 Task: Find connections with filter location Kamal with filter topic #communitybuildingwith filter profile language Potuguese with filter current company Zee Entertainment Enterprises Limited with filter school Indian Institute of Materials Management, Mumbai with filter industry Fossil Fuel Electric Power Generation with filter service category Headshot Photography with filter keywords title Parking Attendant
Action: Mouse moved to (505, 51)
Screenshot: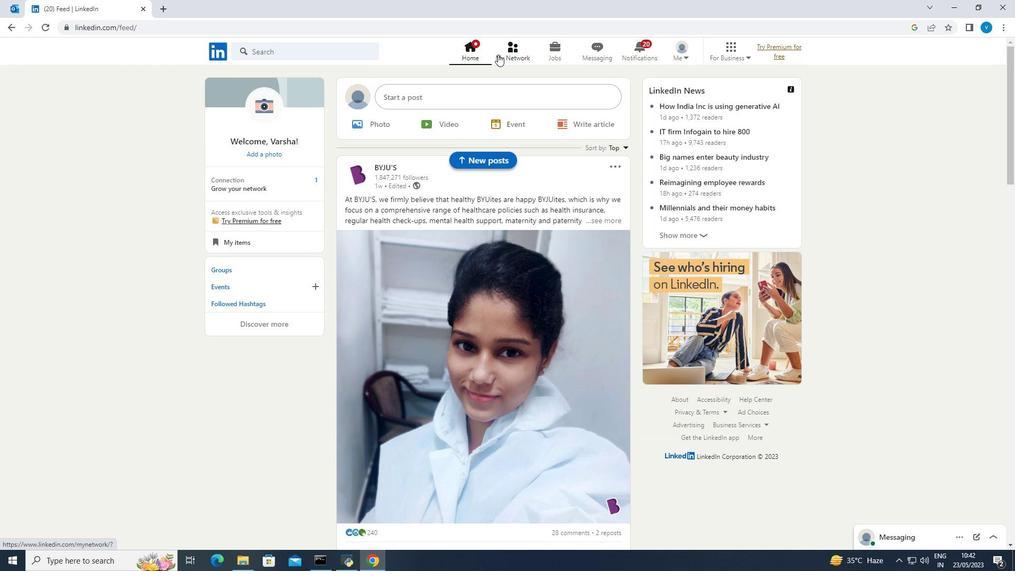 
Action: Mouse pressed left at (505, 51)
Screenshot: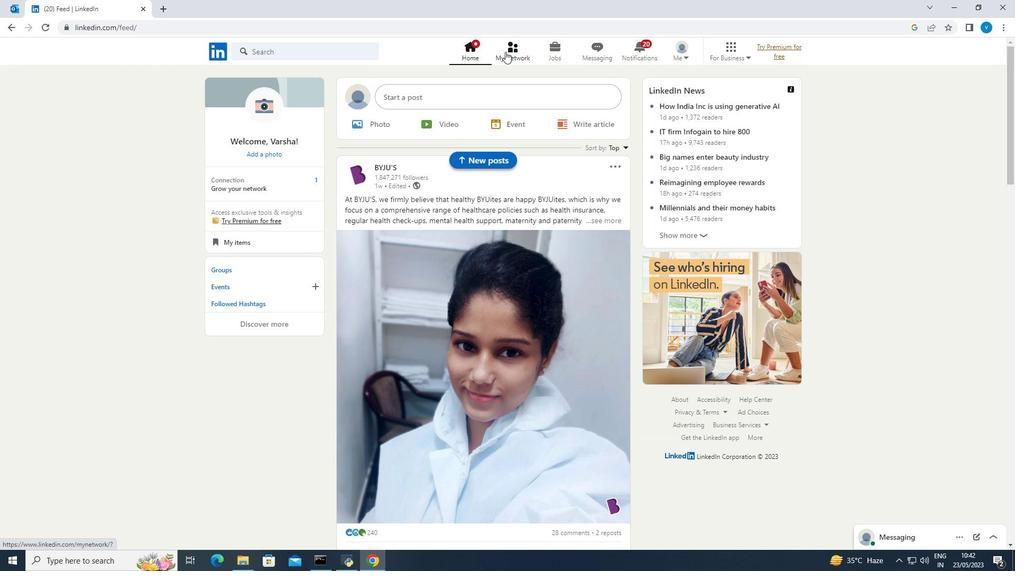 
Action: Mouse moved to (284, 111)
Screenshot: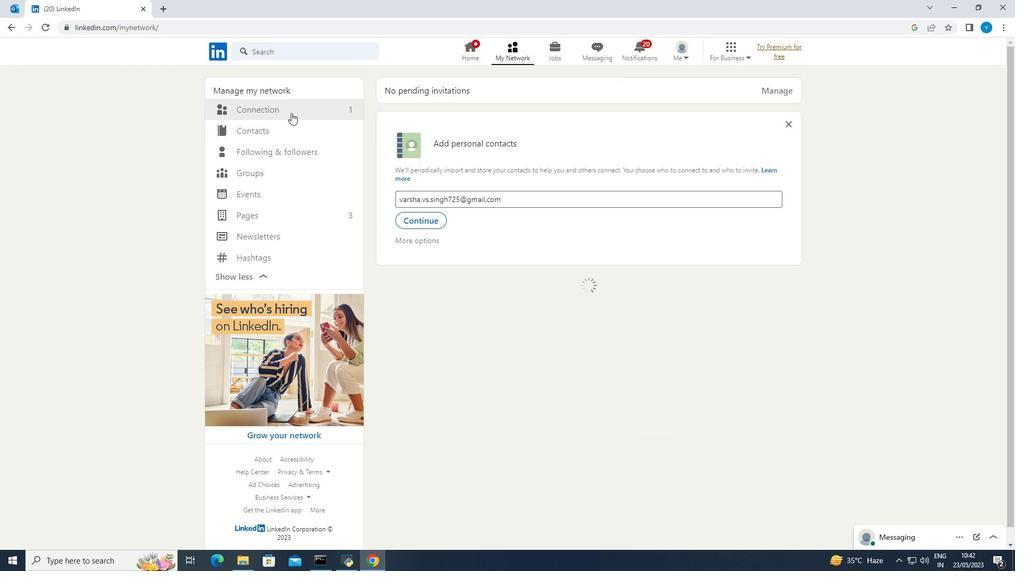 
Action: Mouse pressed left at (284, 111)
Screenshot: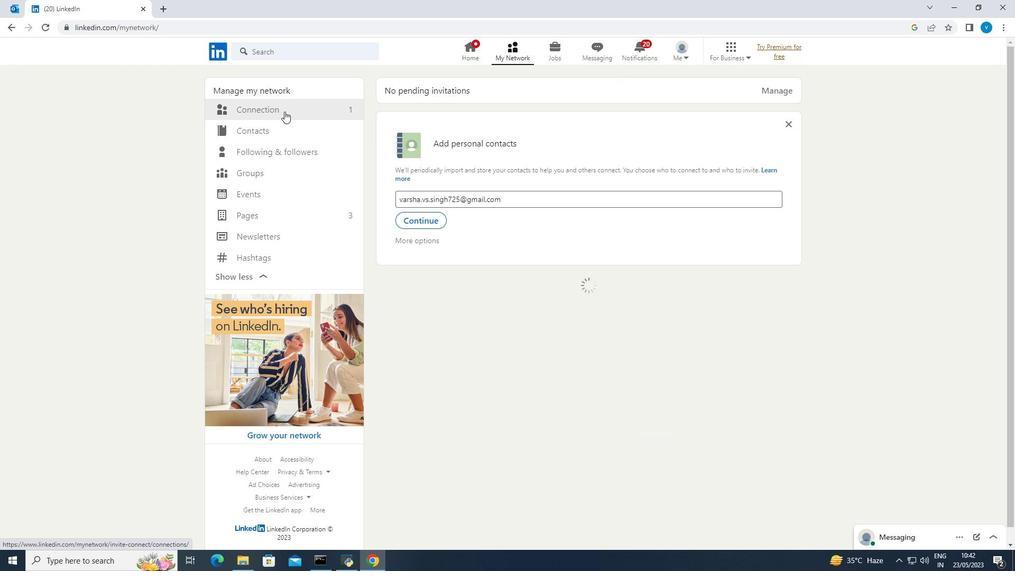 
Action: Mouse moved to (572, 108)
Screenshot: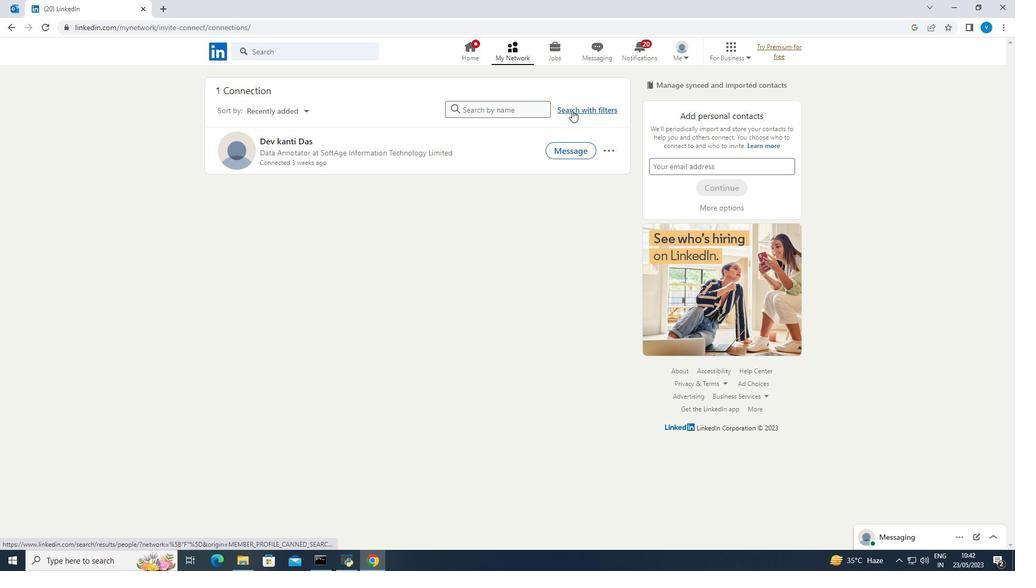 
Action: Mouse pressed left at (572, 108)
Screenshot: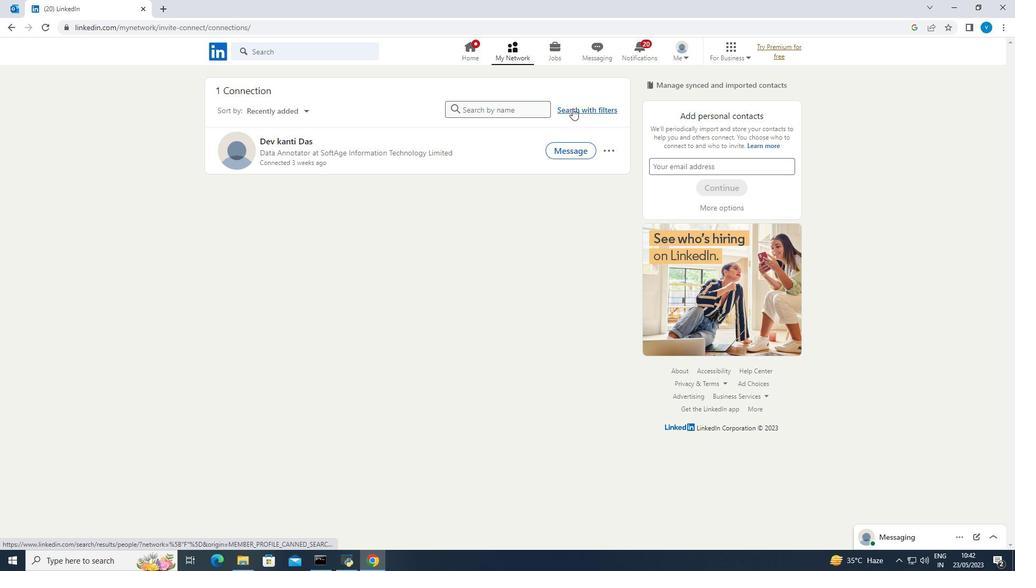 
Action: Mouse moved to (542, 83)
Screenshot: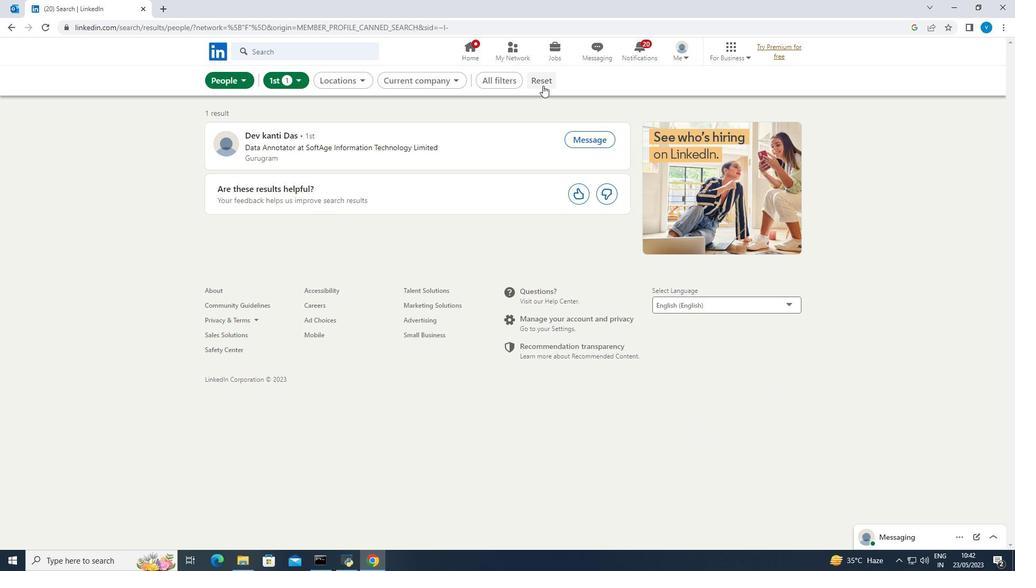 
Action: Mouse pressed left at (542, 83)
Screenshot: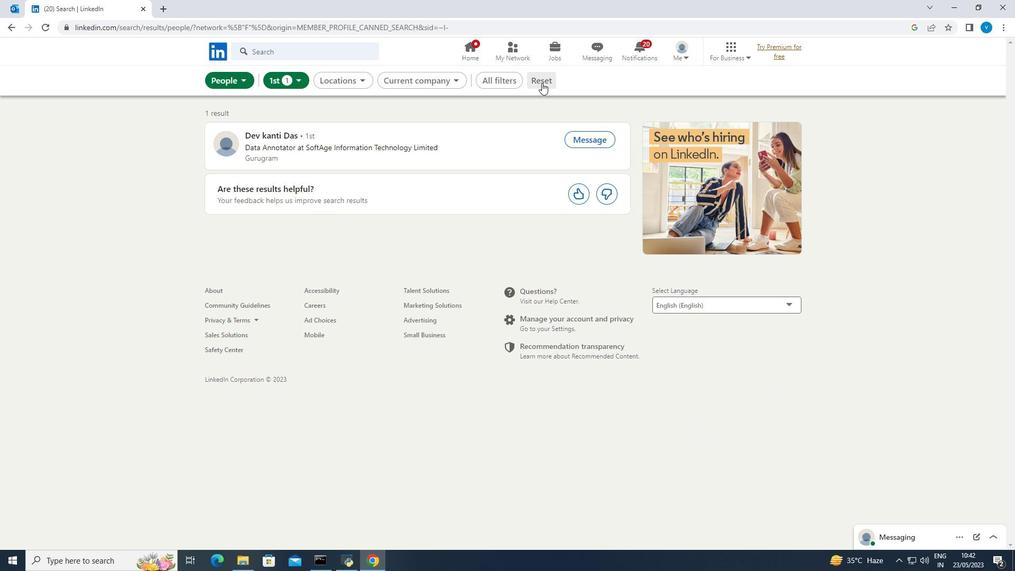 
Action: Mouse moved to (536, 82)
Screenshot: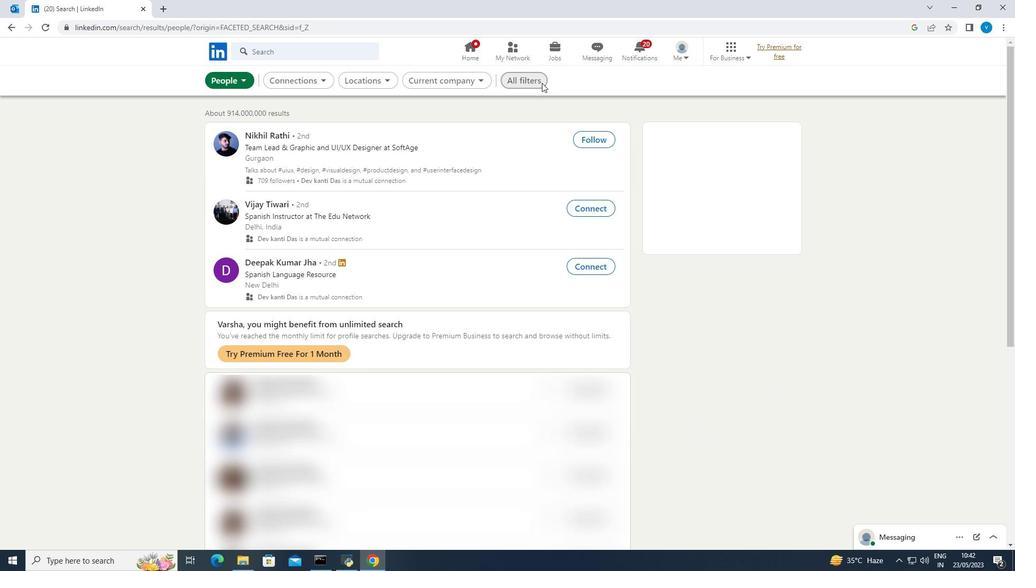 
Action: Mouse pressed left at (536, 82)
Screenshot: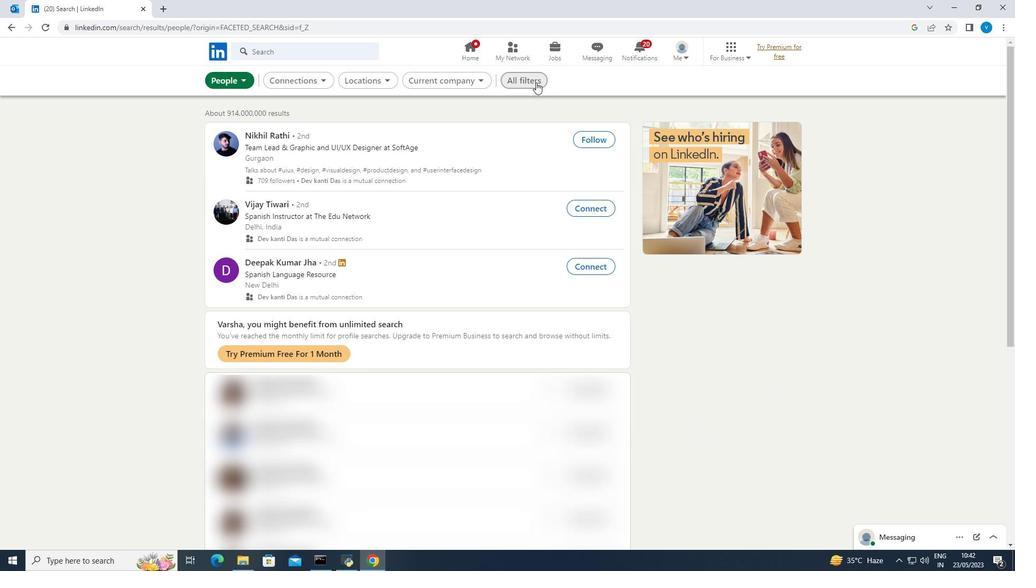 
Action: Mouse moved to (768, 176)
Screenshot: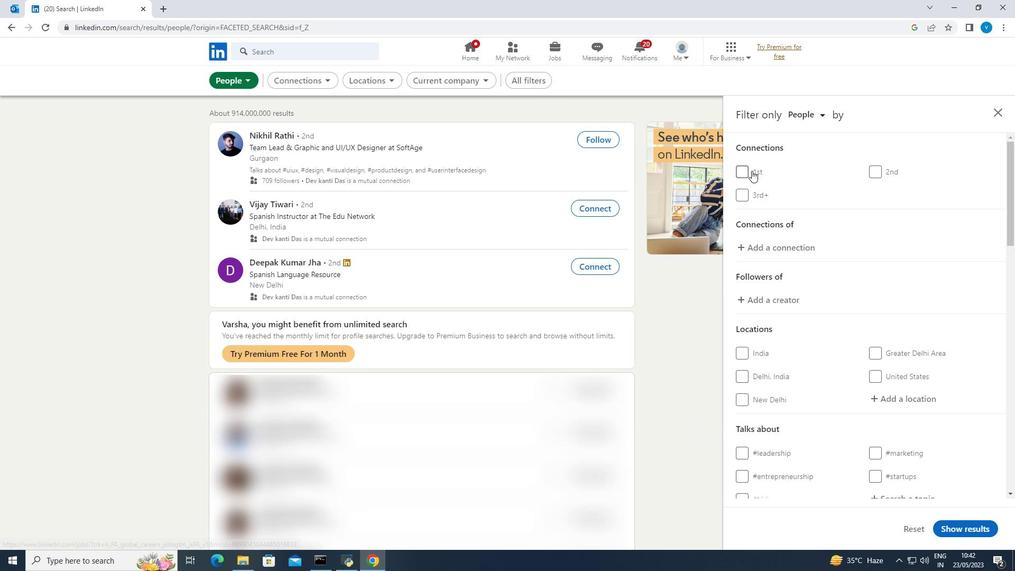 
Action: Mouse scrolled (768, 175) with delta (0, 0)
Screenshot: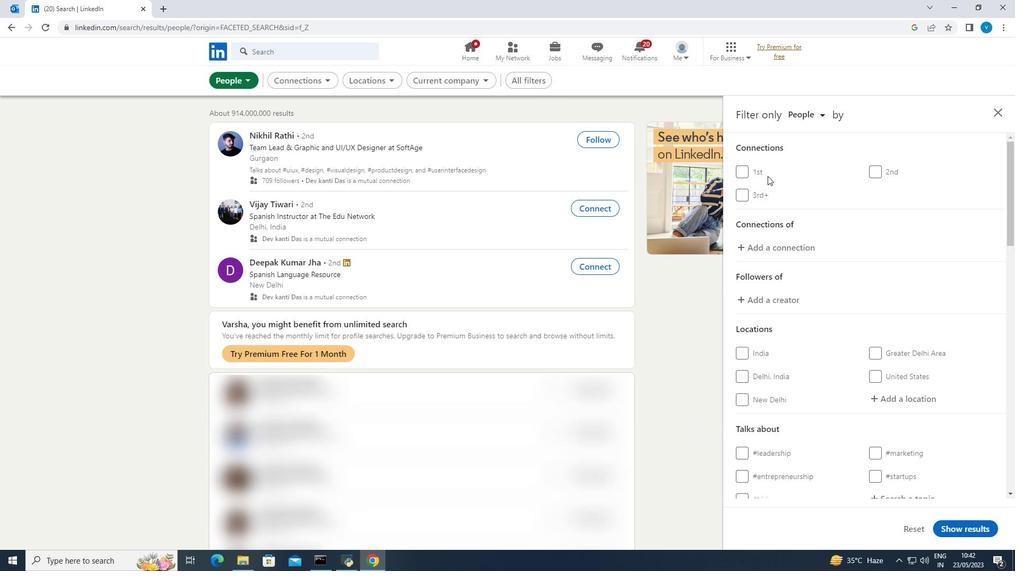 
Action: Mouse scrolled (768, 175) with delta (0, 0)
Screenshot: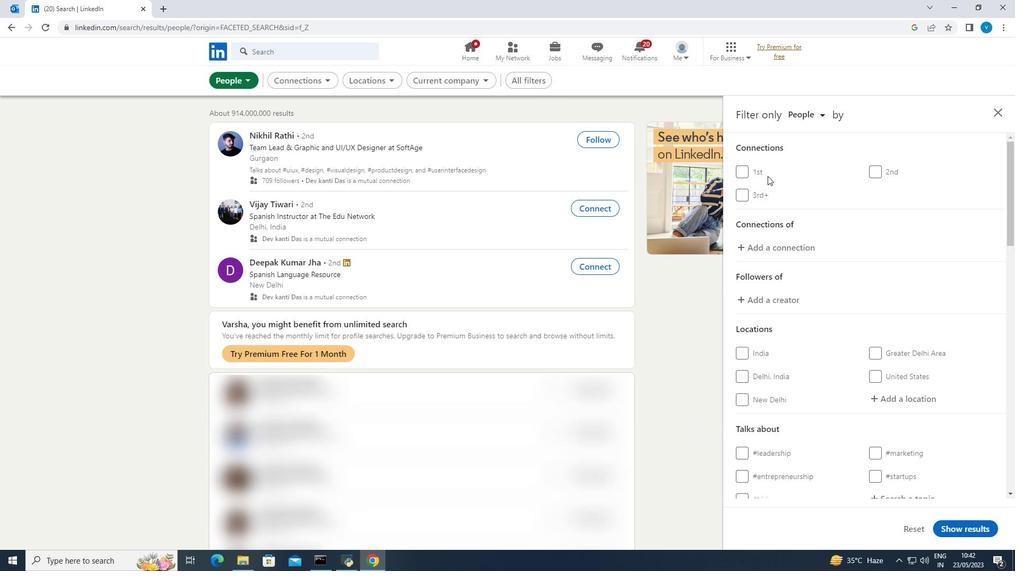 
Action: Mouse scrolled (768, 175) with delta (0, 0)
Screenshot: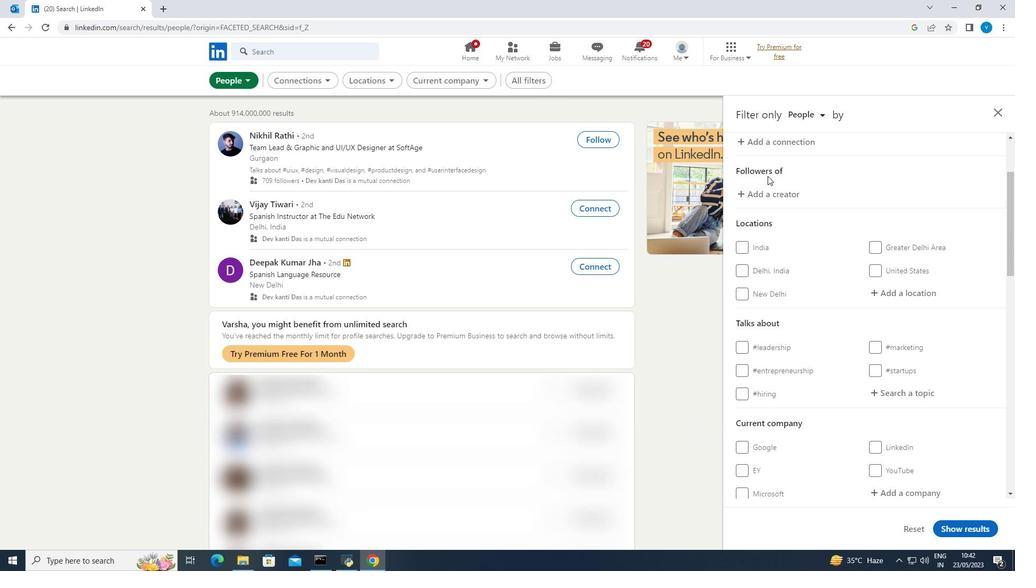
Action: Mouse moved to (897, 245)
Screenshot: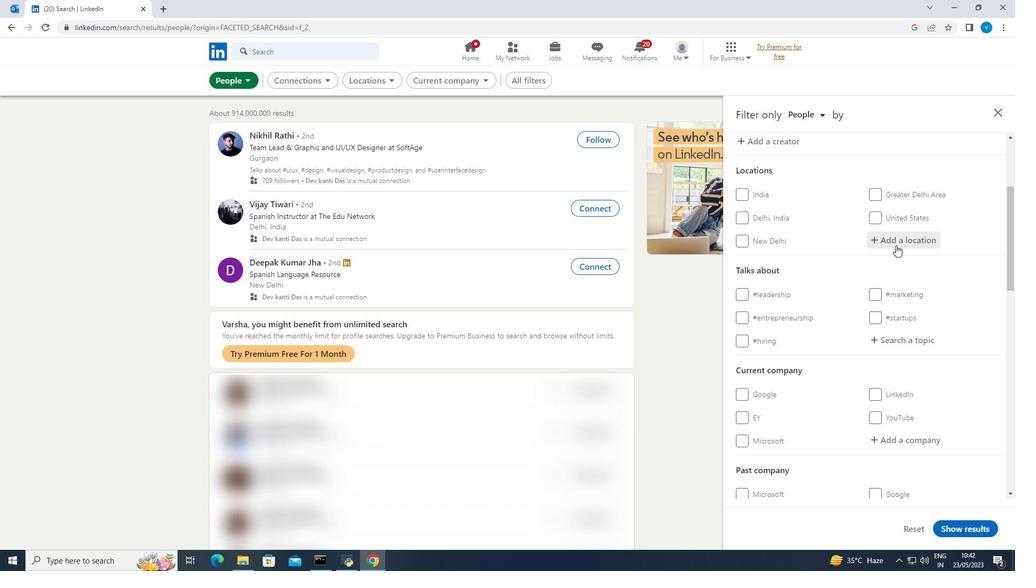 
Action: Mouse pressed left at (897, 245)
Screenshot: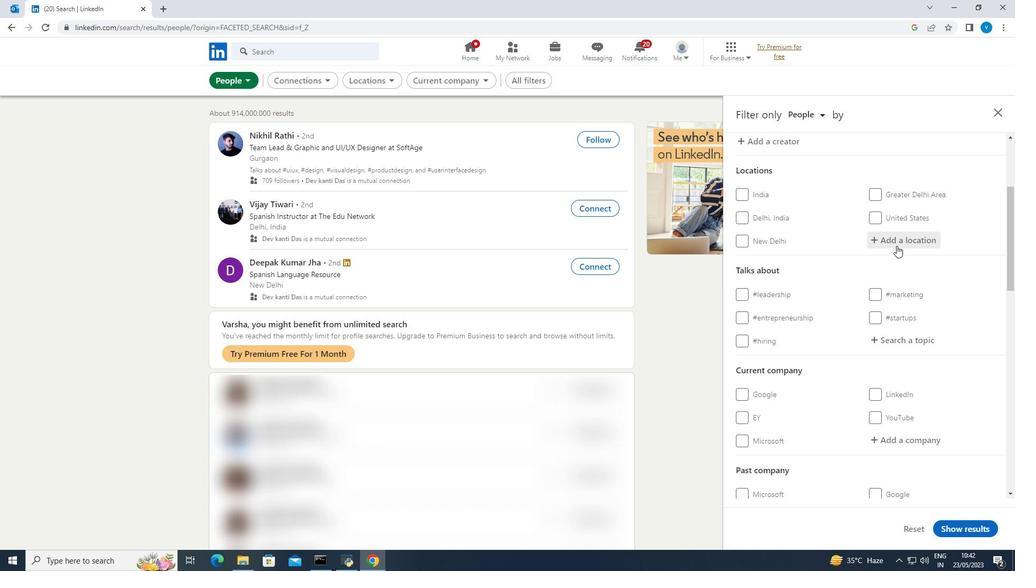 
Action: Mouse moved to (863, 236)
Screenshot: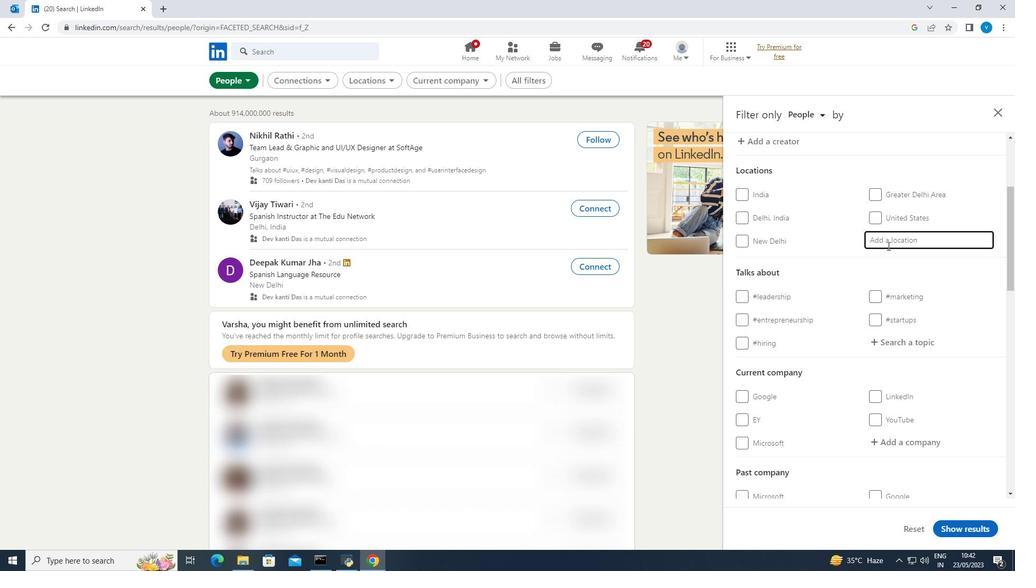 
Action: Key pressed <Key.shift><Key.shift><Key.shift><Key.shift><Key.shift>Kamal
Screenshot: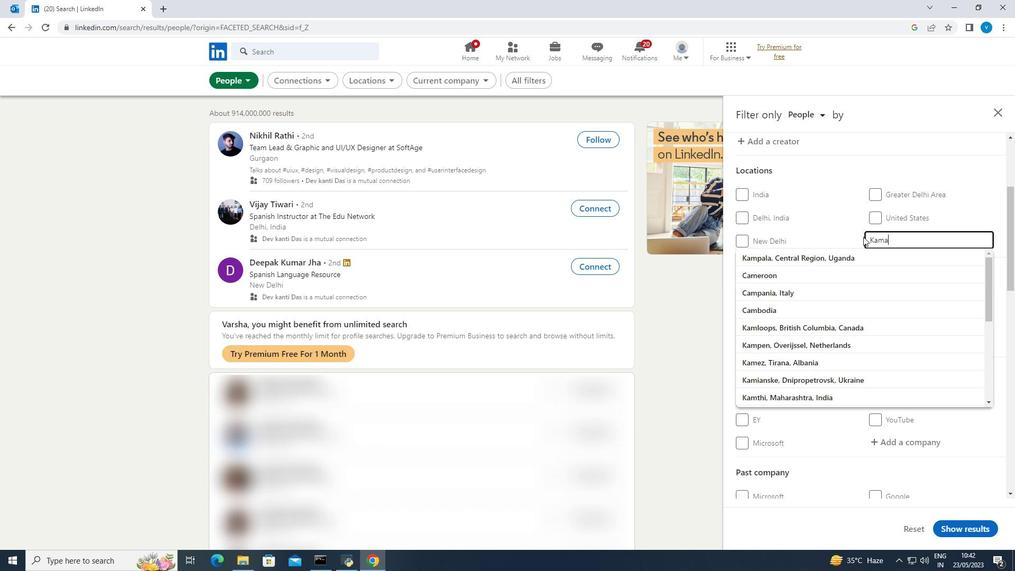 
Action: Mouse moved to (862, 236)
Screenshot: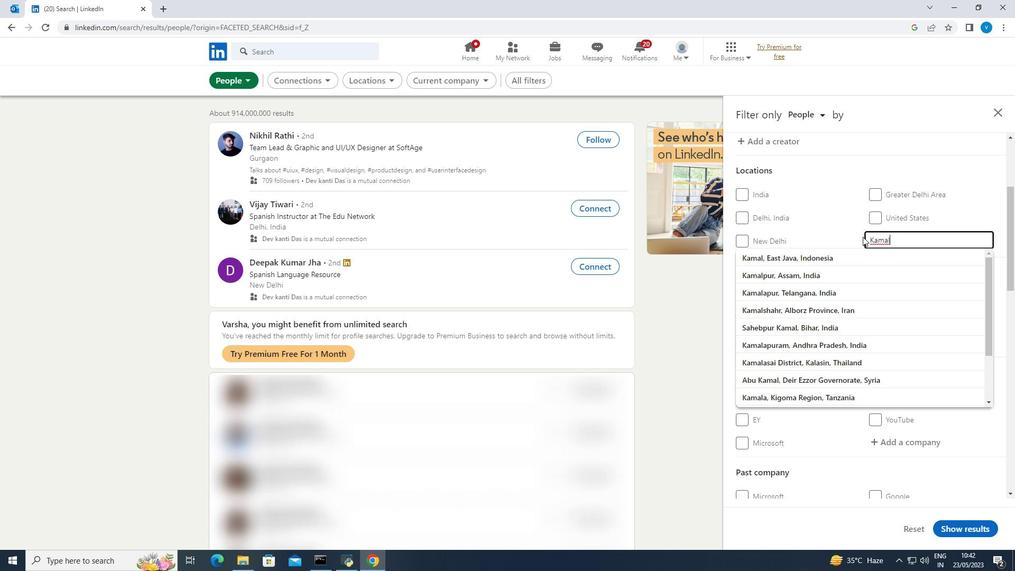 
Action: Key pressed <Key.enter>
Screenshot: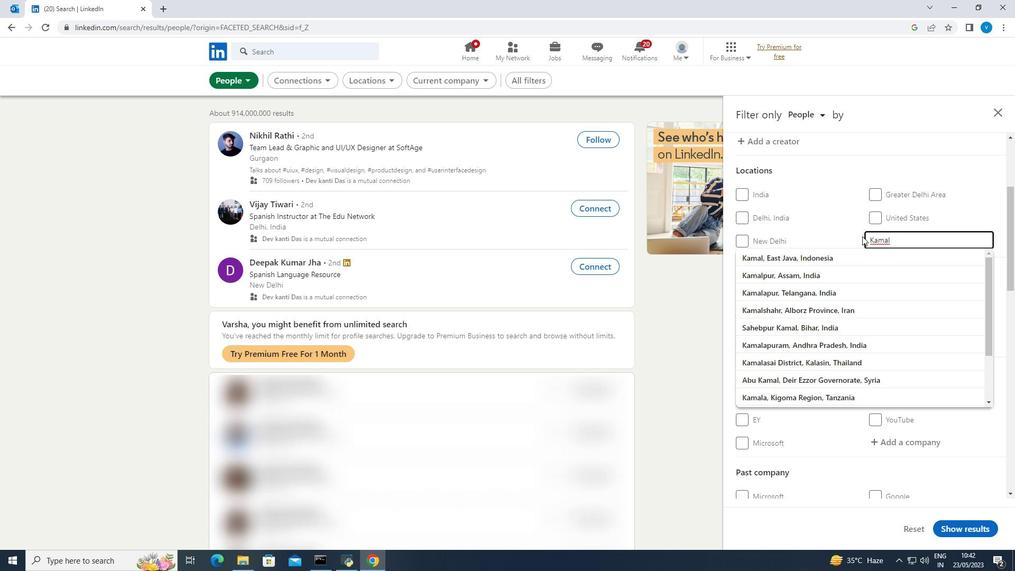 
Action: Mouse moved to (861, 236)
Screenshot: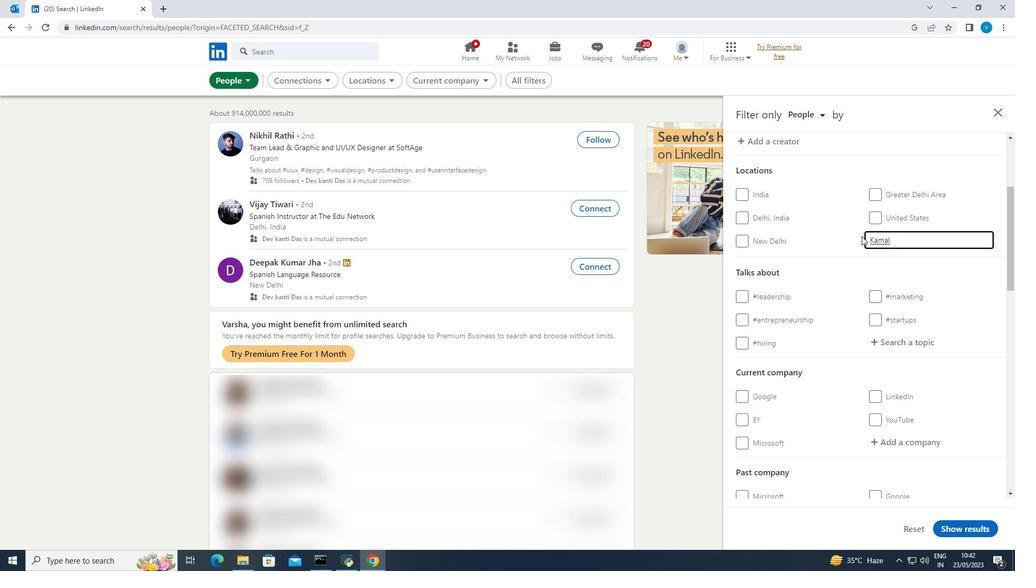 
Action: Mouse scrolled (861, 235) with delta (0, 0)
Screenshot: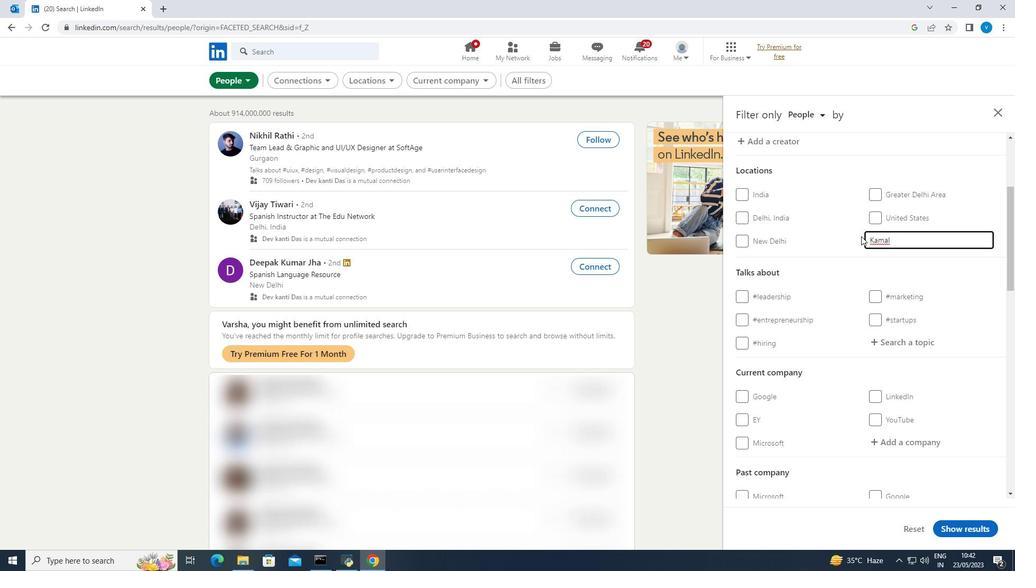 
Action: Mouse scrolled (861, 235) with delta (0, 0)
Screenshot: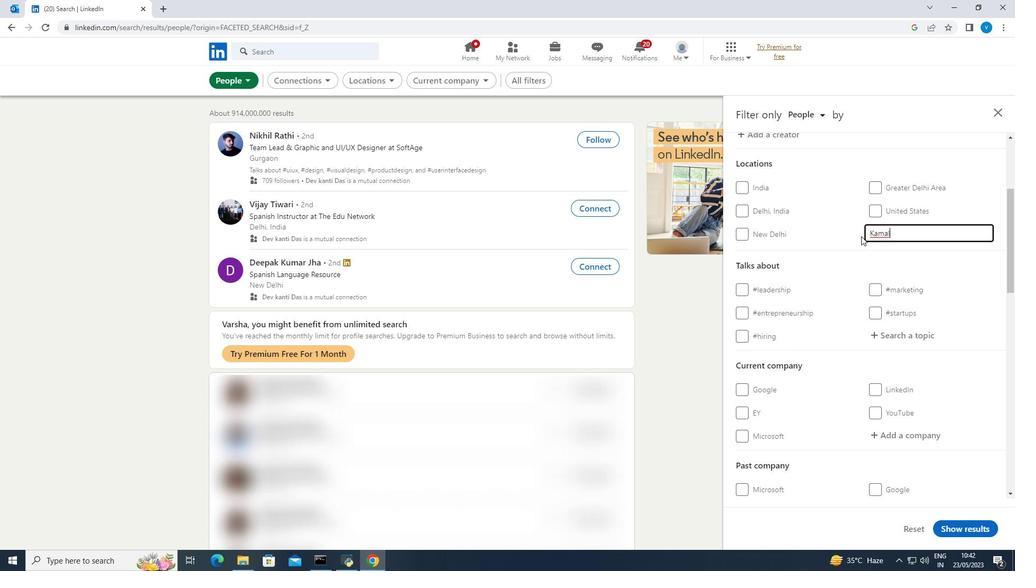 
Action: Mouse moved to (878, 239)
Screenshot: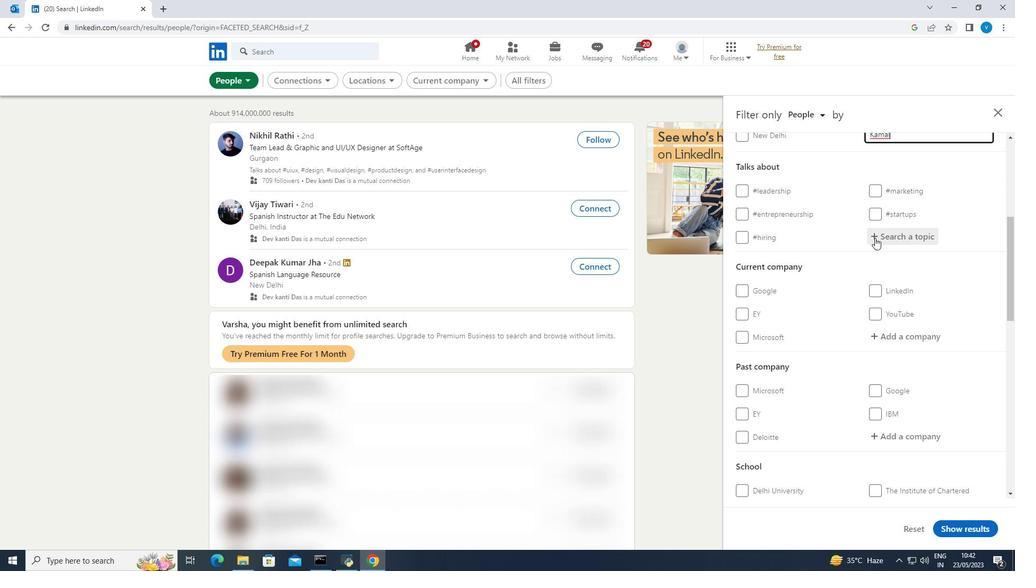 
Action: Mouse pressed left at (878, 239)
Screenshot: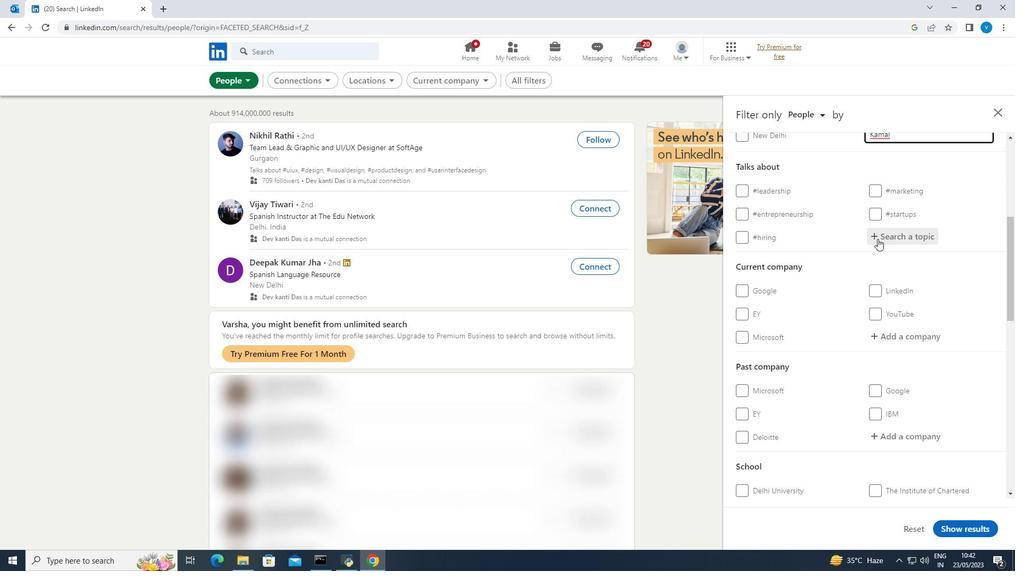 
Action: Mouse moved to (878, 239)
Screenshot: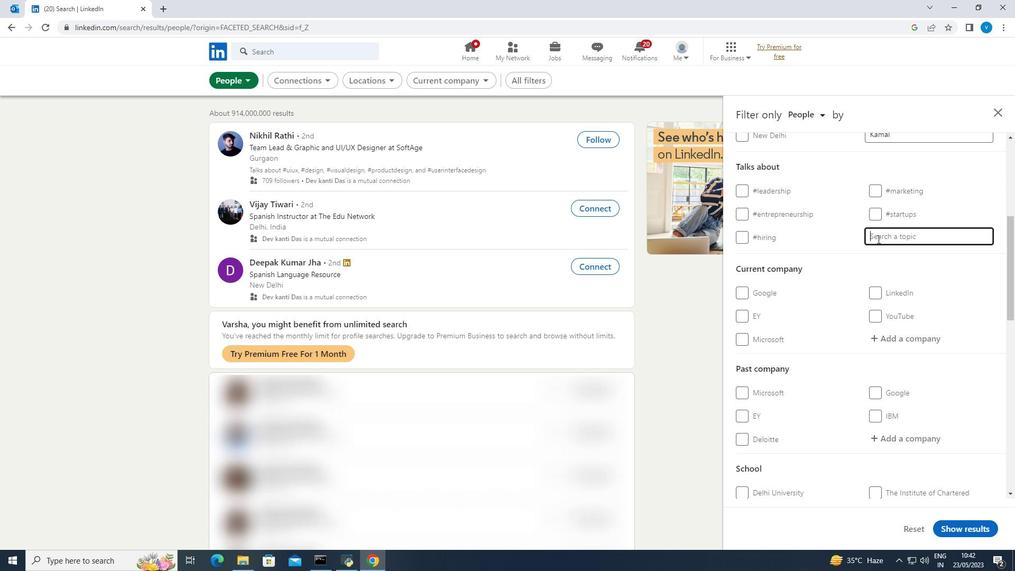 
Action: Key pressed communitybuilding
Screenshot: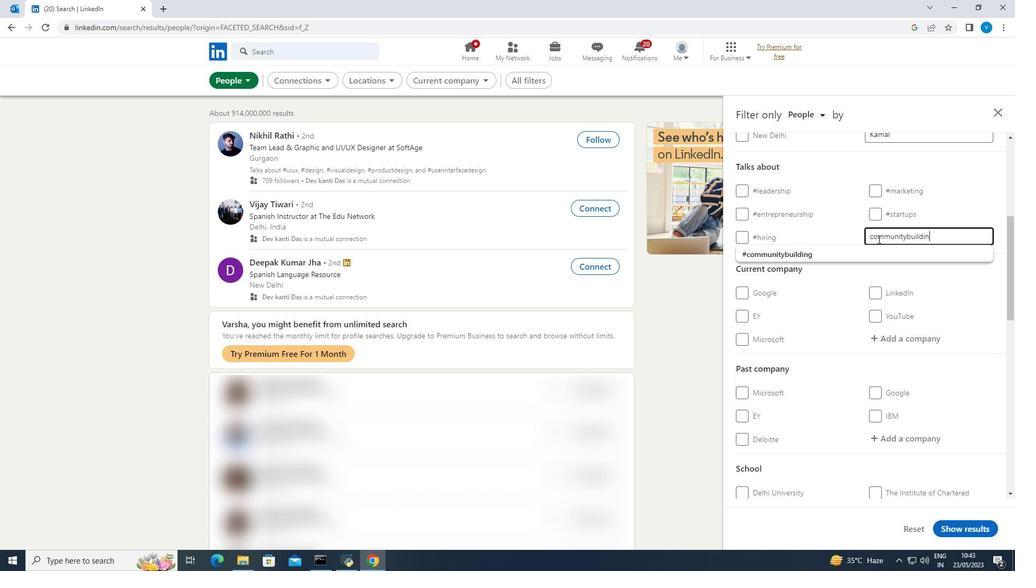 
Action: Mouse moved to (843, 252)
Screenshot: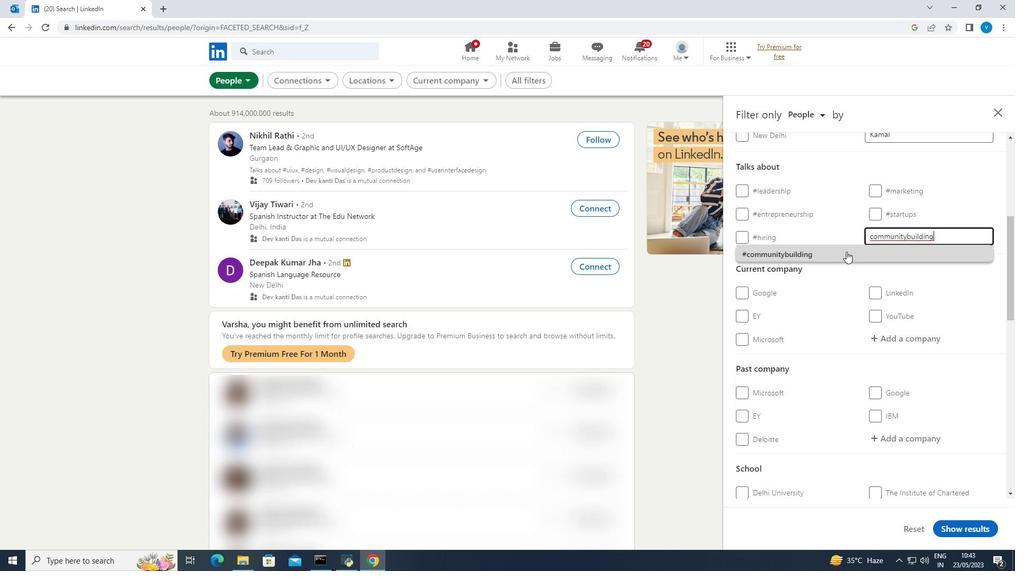
Action: Mouse pressed left at (843, 252)
Screenshot: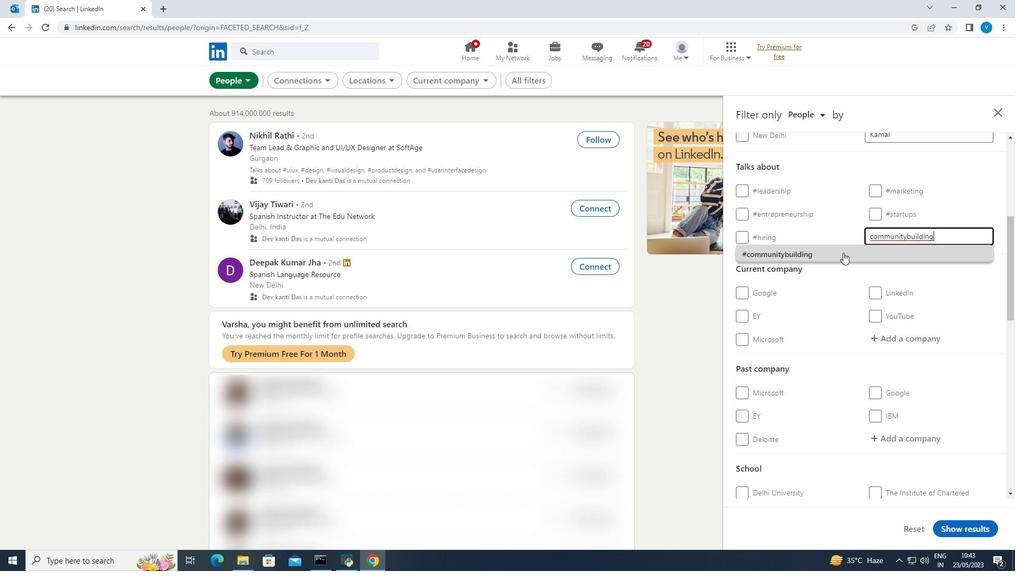 
Action: Mouse scrolled (843, 252) with delta (0, 0)
Screenshot: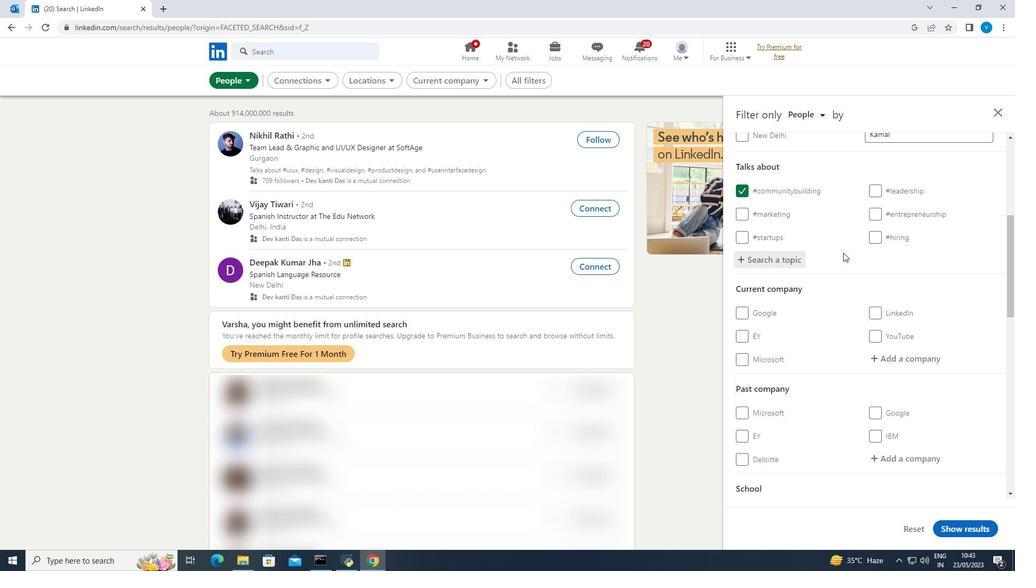 
Action: Mouse scrolled (843, 252) with delta (0, 0)
Screenshot: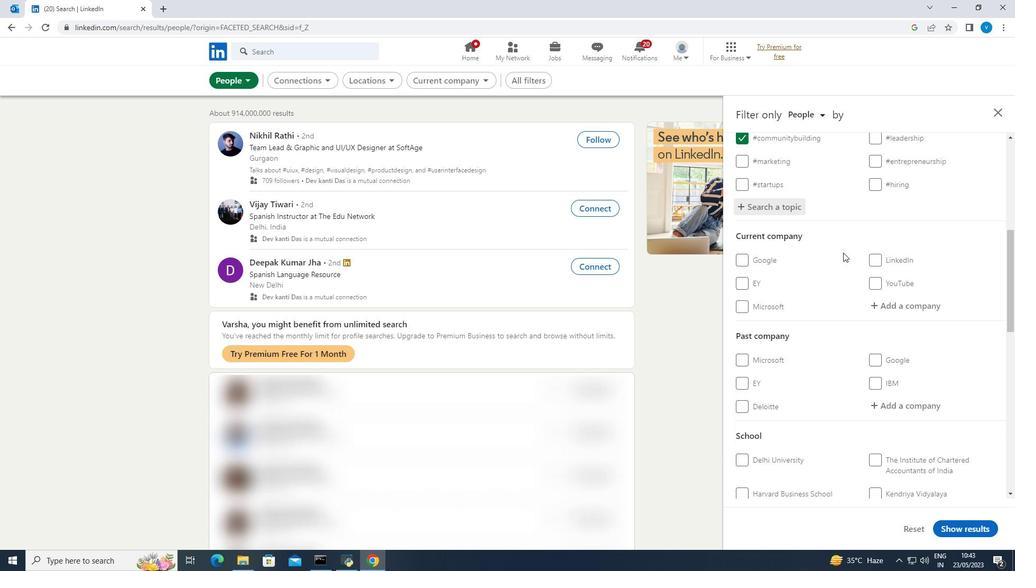 
Action: Mouse scrolled (843, 252) with delta (0, 0)
Screenshot: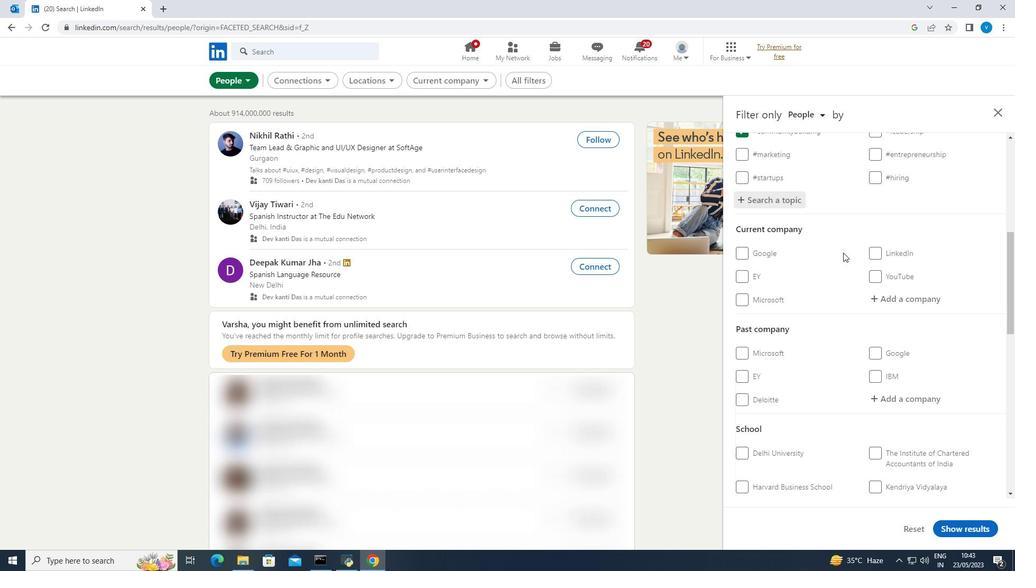 
Action: Mouse scrolled (843, 252) with delta (0, 0)
Screenshot: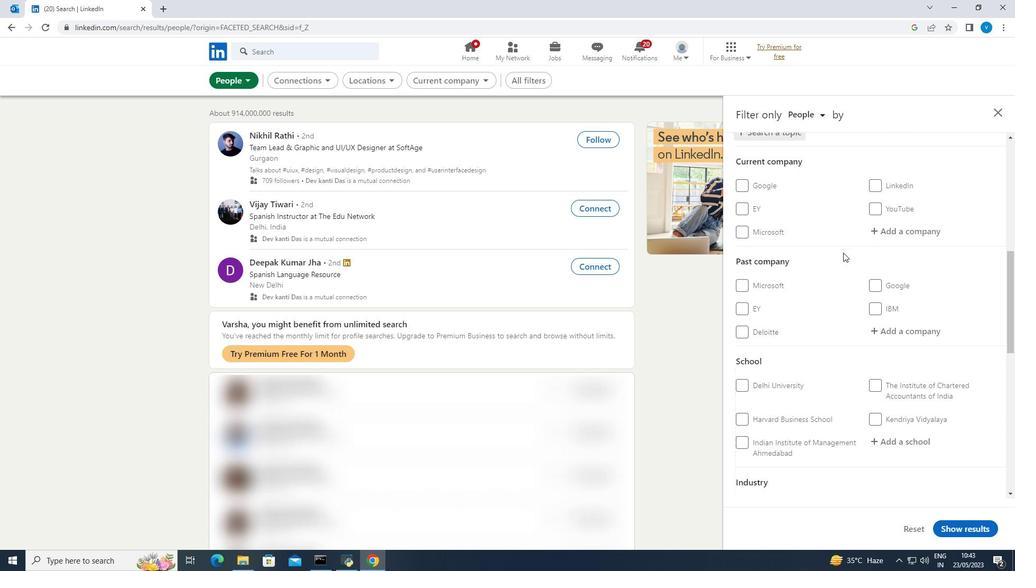 
Action: Mouse scrolled (843, 252) with delta (0, 0)
Screenshot: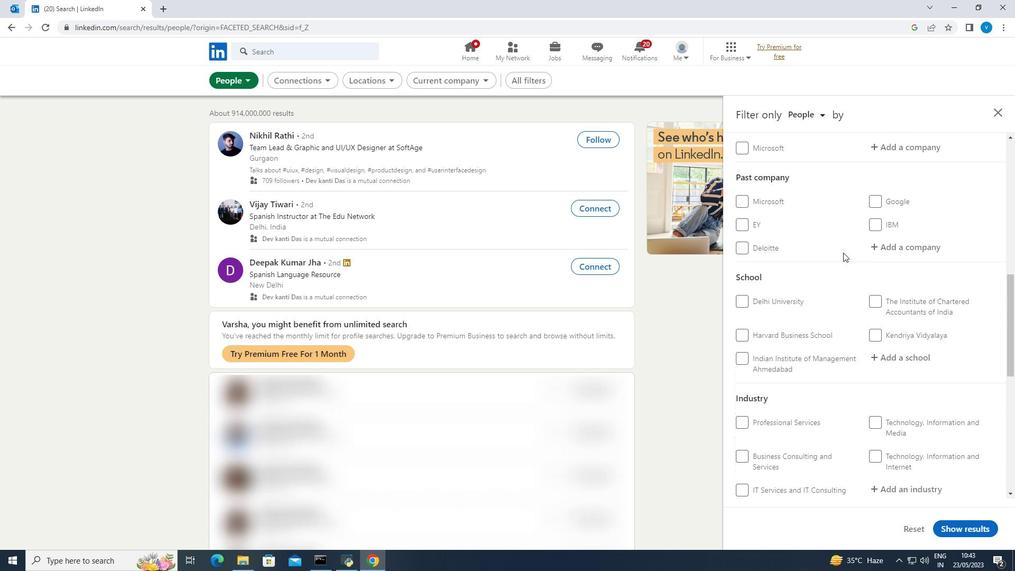 
Action: Mouse scrolled (843, 252) with delta (0, 0)
Screenshot: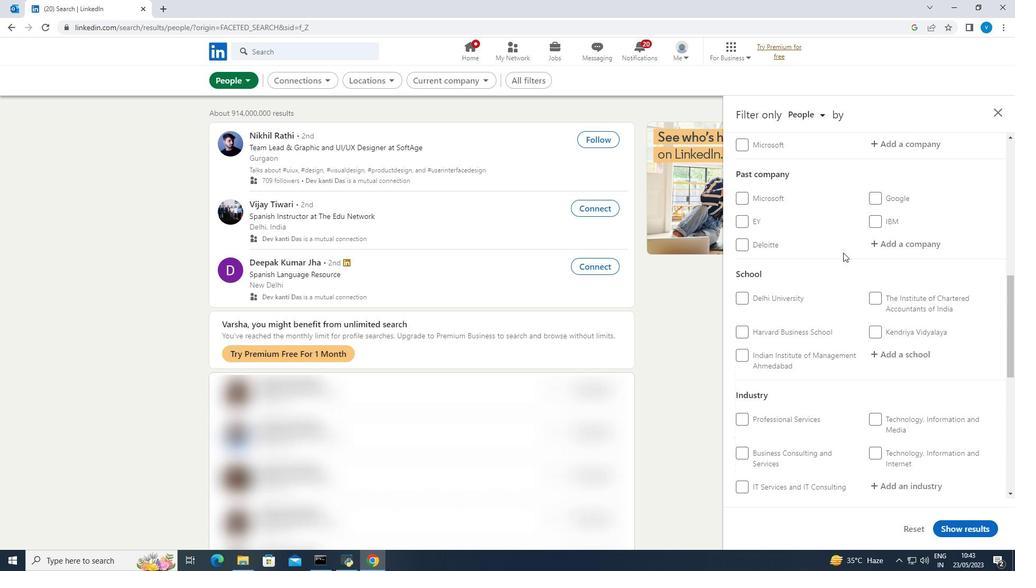 
Action: Mouse scrolled (843, 252) with delta (0, 0)
Screenshot: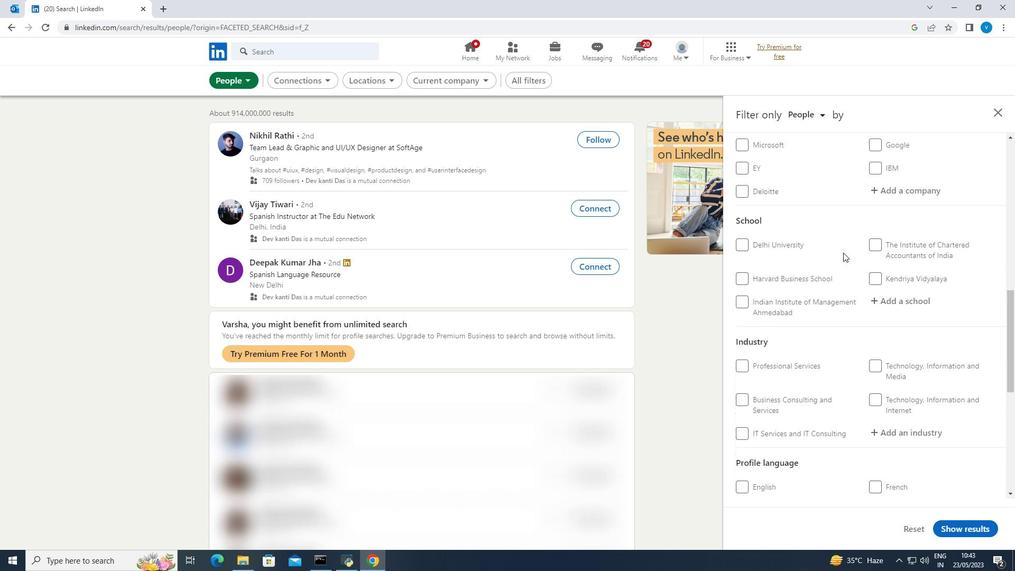 
Action: Mouse scrolled (843, 252) with delta (0, 0)
Screenshot: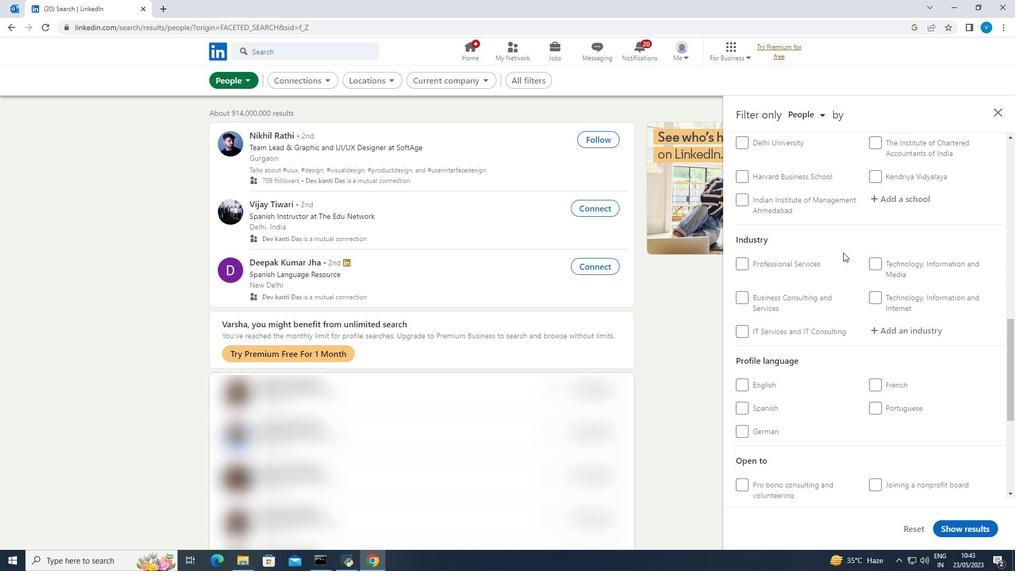 
Action: Mouse scrolled (843, 252) with delta (0, 0)
Screenshot: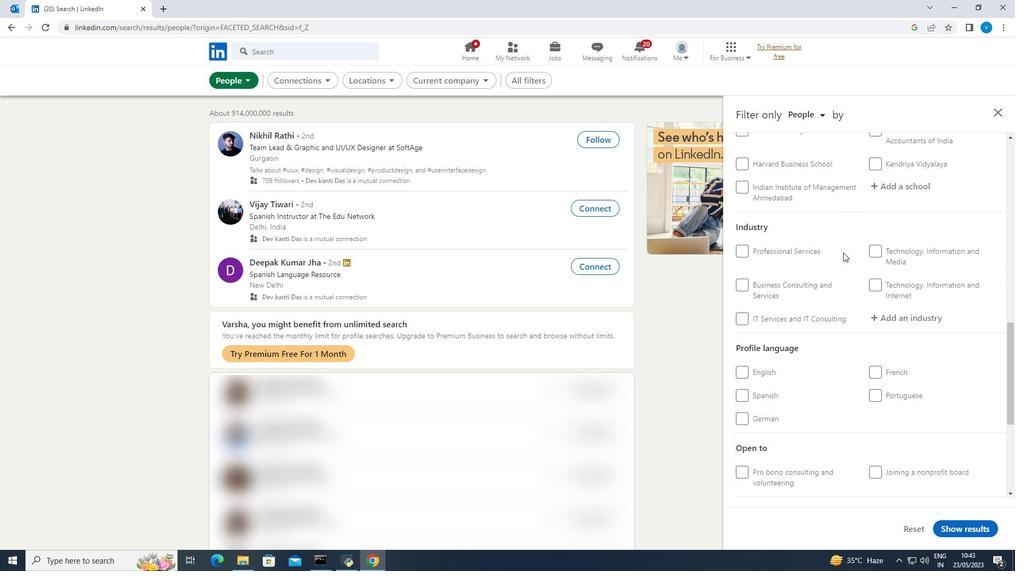 
Action: Mouse moved to (875, 306)
Screenshot: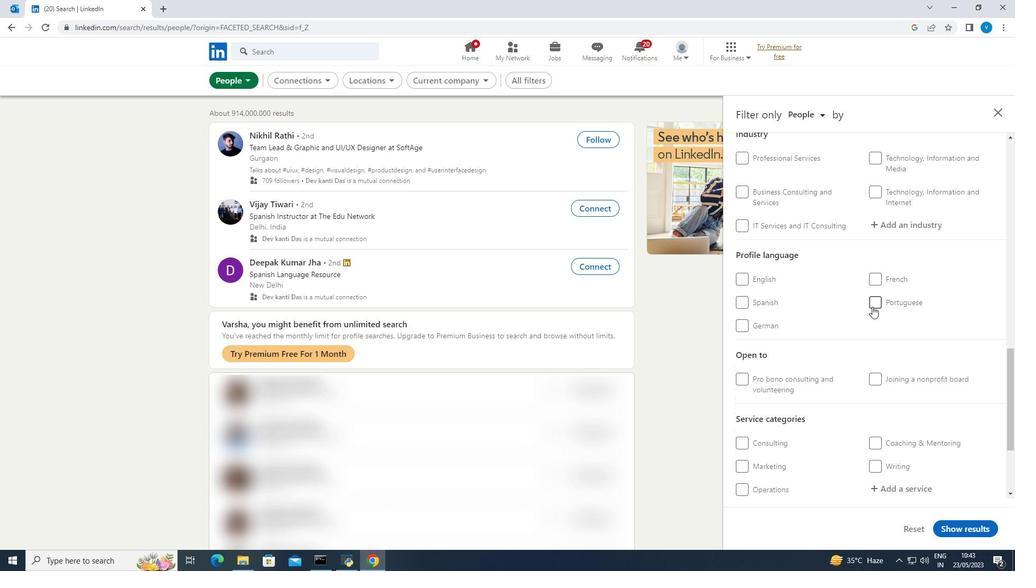 
Action: Mouse pressed left at (875, 306)
Screenshot: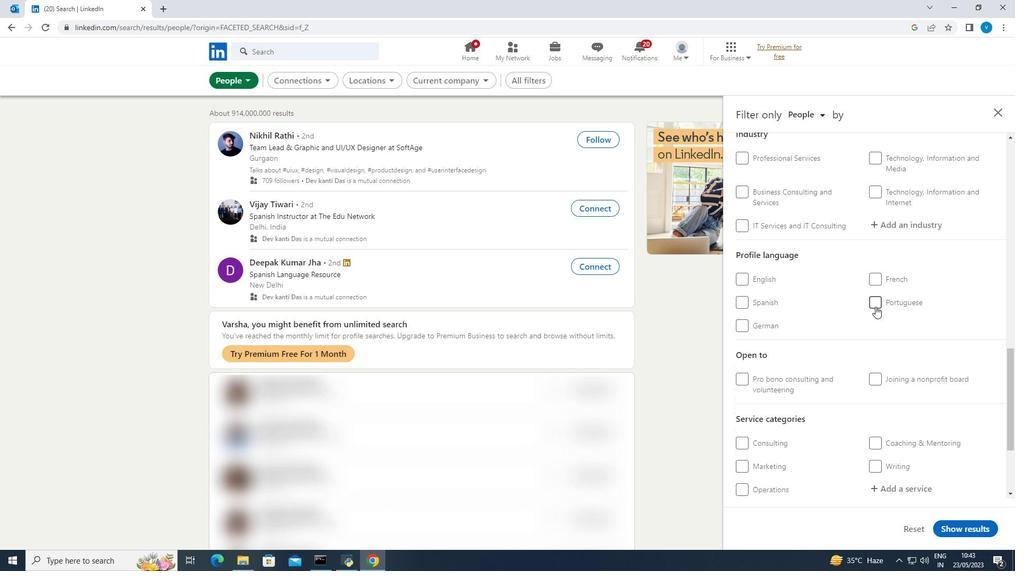 
Action: Mouse moved to (875, 300)
Screenshot: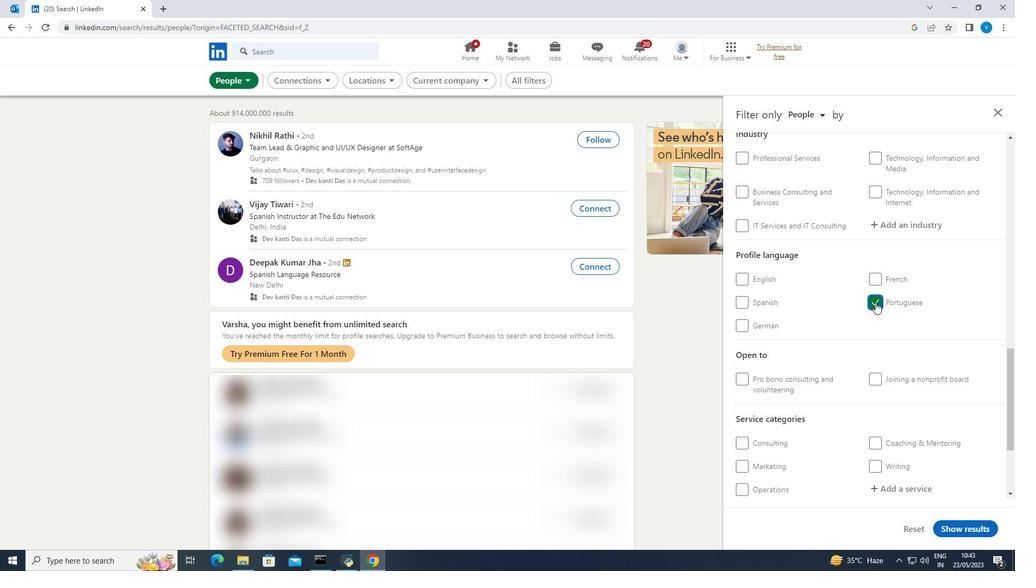 
Action: Mouse scrolled (875, 301) with delta (0, 0)
Screenshot: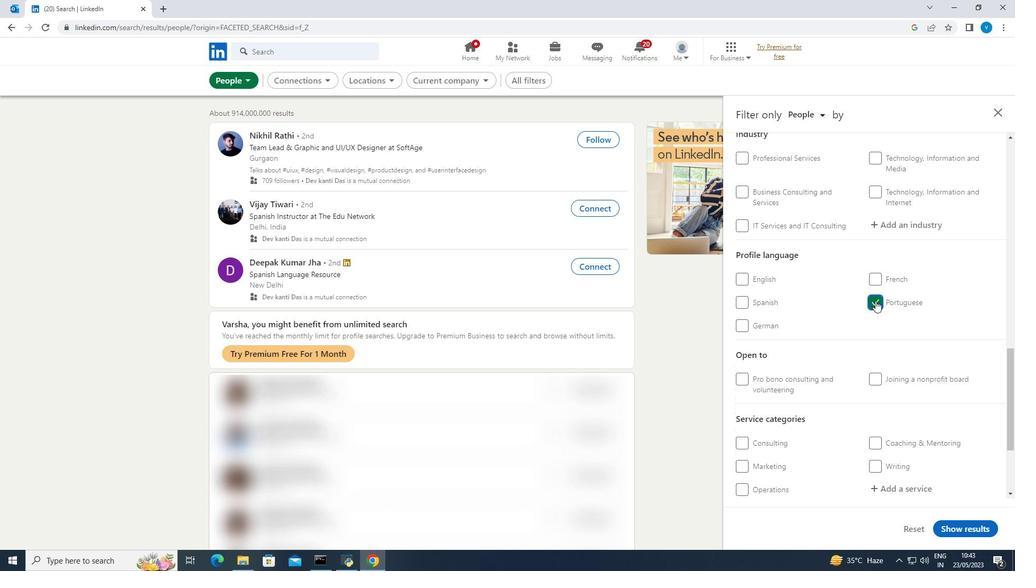 
Action: Mouse scrolled (875, 301) with delta (0, 0)
Screenshot: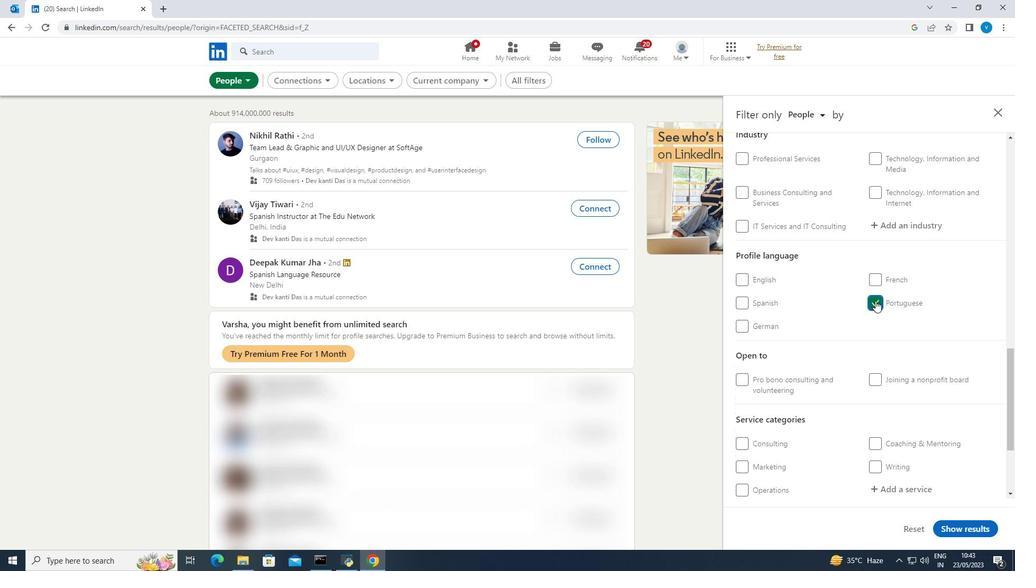
Action: Mouse scrolled (875, 301) with delta (0, 0)
Screenshot: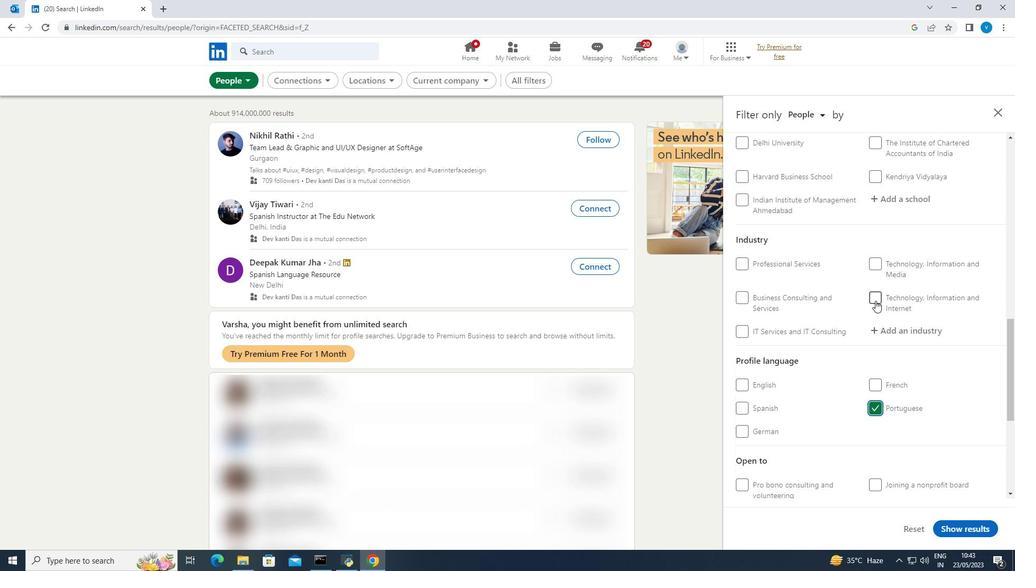 
Action: Mouse scrolled (875, 301) with delta (0, 0)
Screenshot: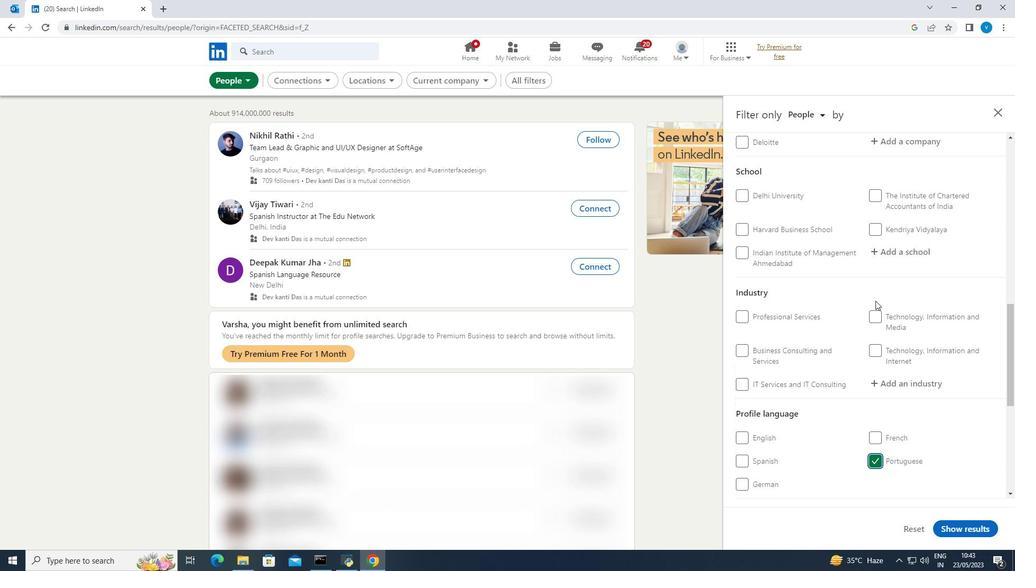 
Action: Mouse moved to (875, 300)
Screenshot: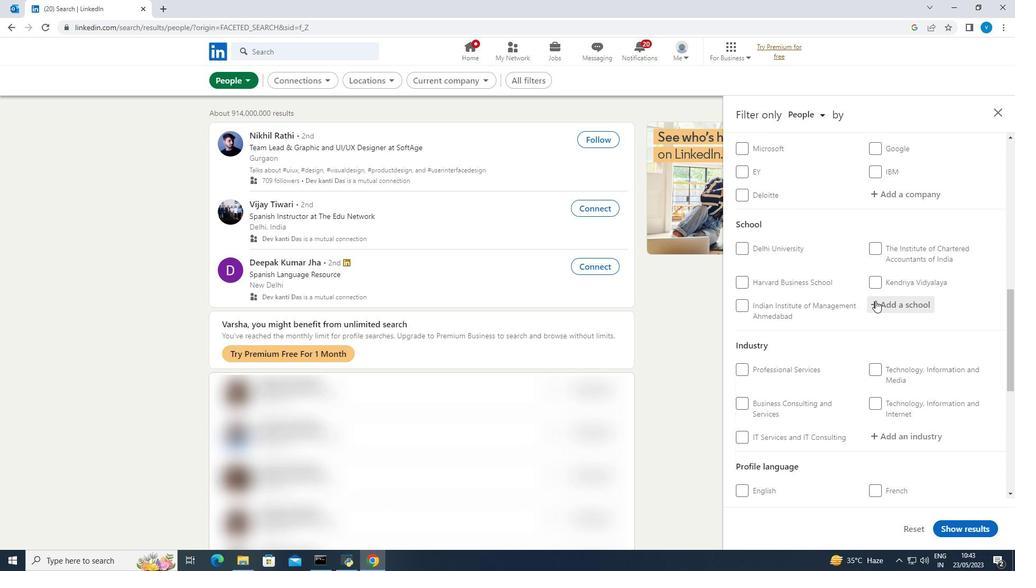 
Action: Mouse scrolled (875, 300) with delta (0, 0)
Screenshot: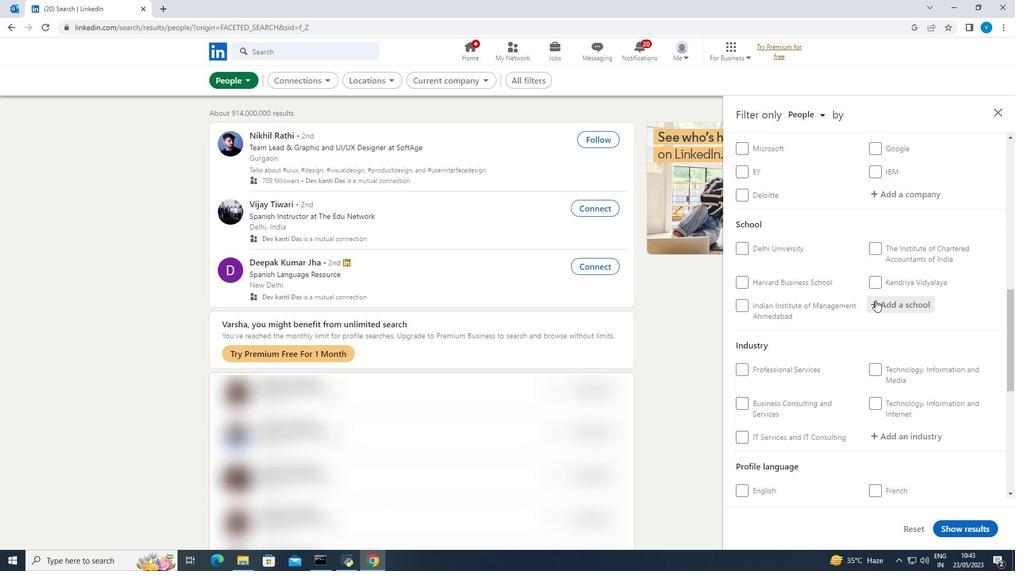 
Action: Mouse scrolled (875, 300) with delta (0, 0)
Screenshot: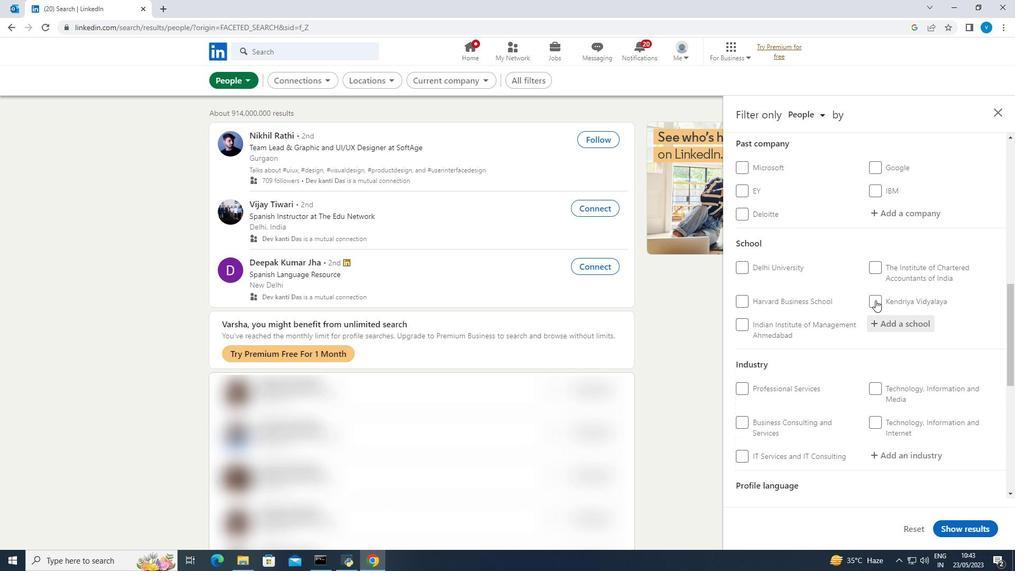 
Action: Mouse scrolled (875, 300) with delta (0, 0)
Screenshot: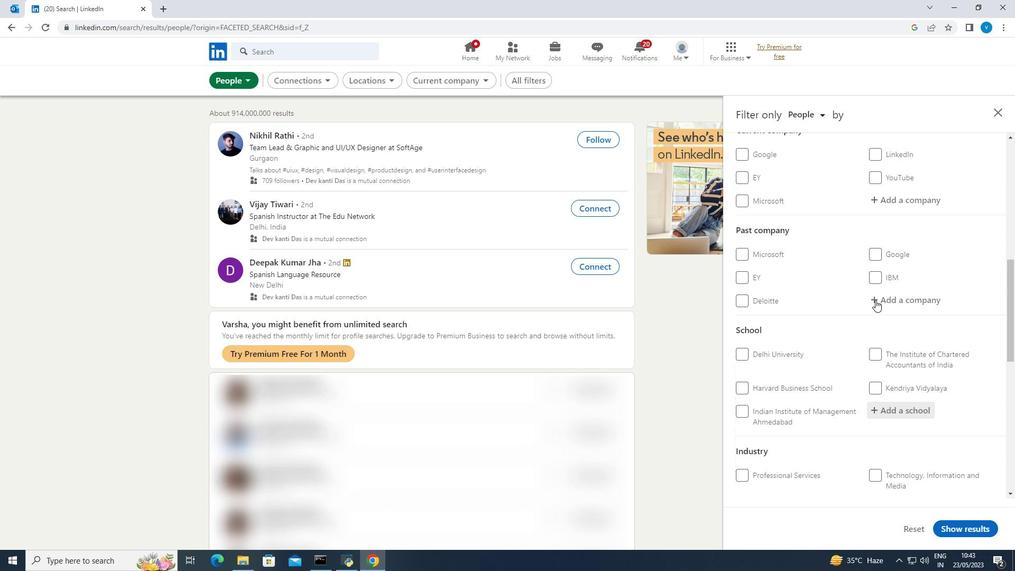 
Action: Mouse moved to (876, 300)
Screenshot: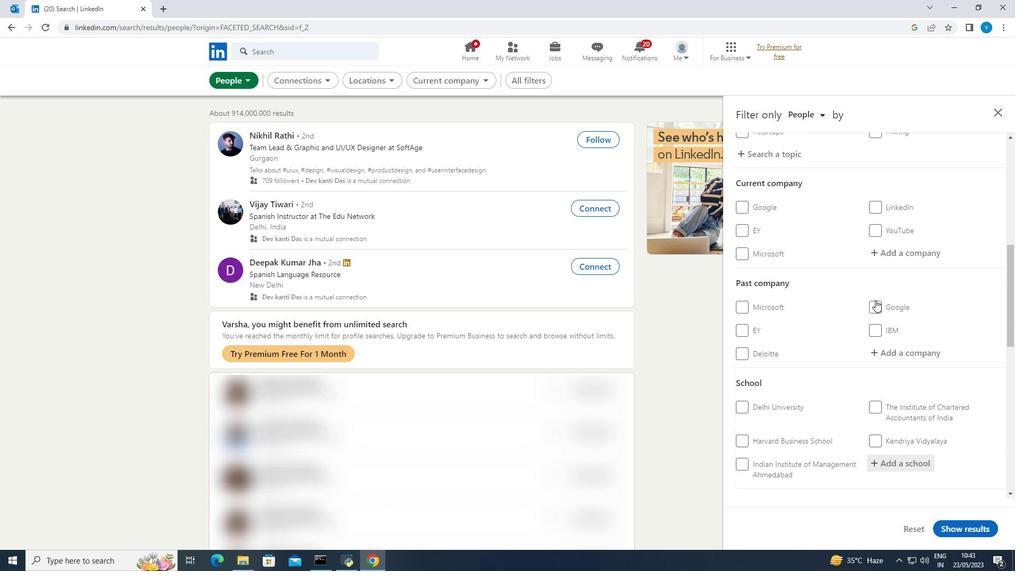 
Action: Mouse scrolled (876, 300) with delta (0, 0)
Screenshot: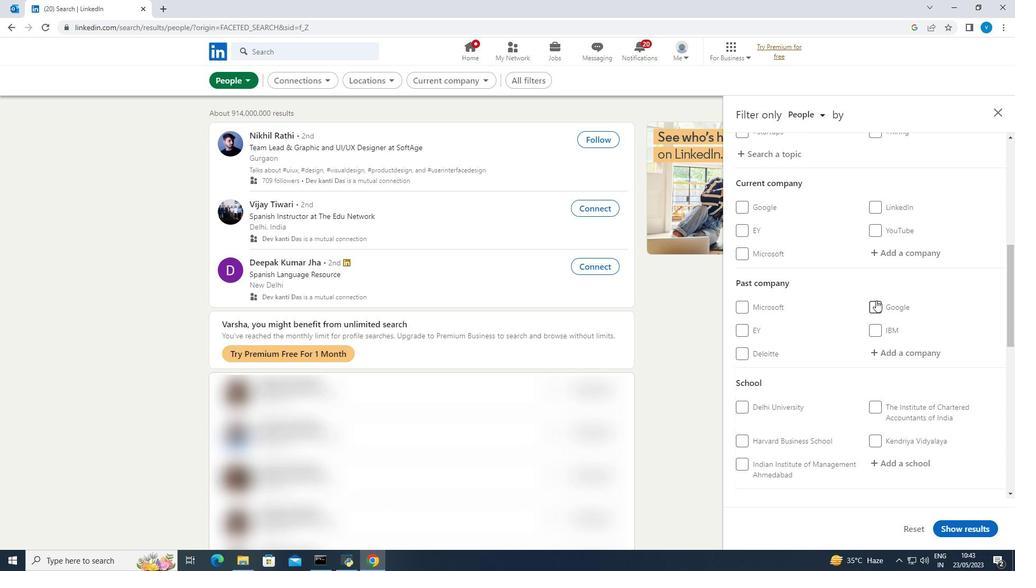 
Action: Mouse moved to (883, 306)
Screenshot: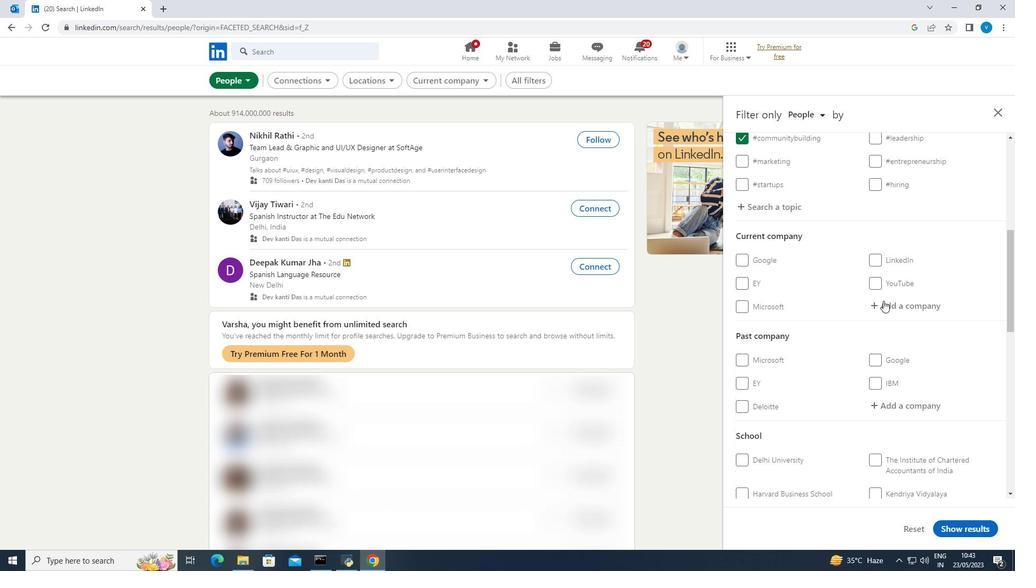 
Action: Mouse pressed left at (883, 306)
Screenshot: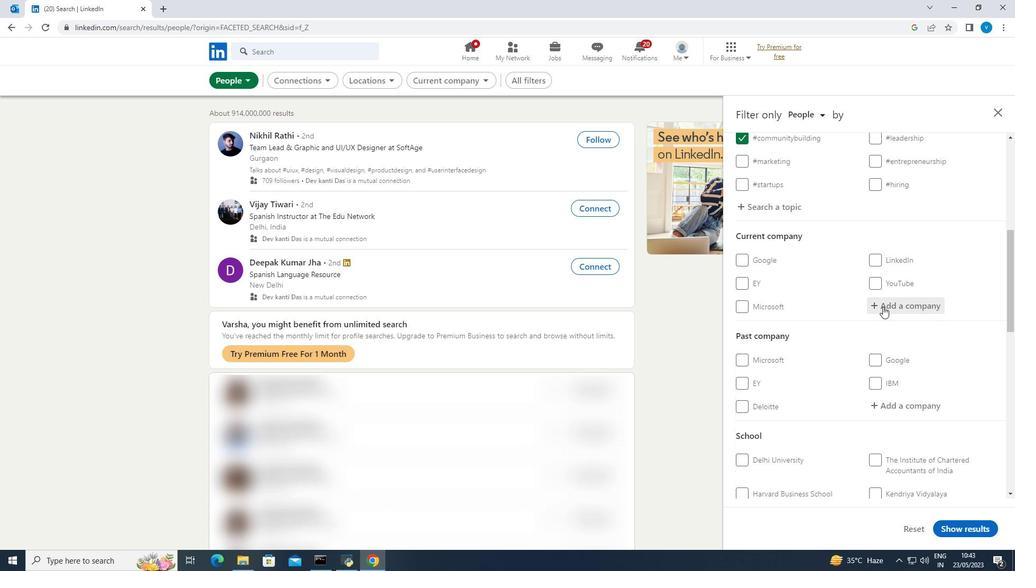 
Action: Key pressed <Key.shift><Key.shift><Key.shift><Key.shift><Key.shift><Key.shift><Key.shift>Zee
Screenshot: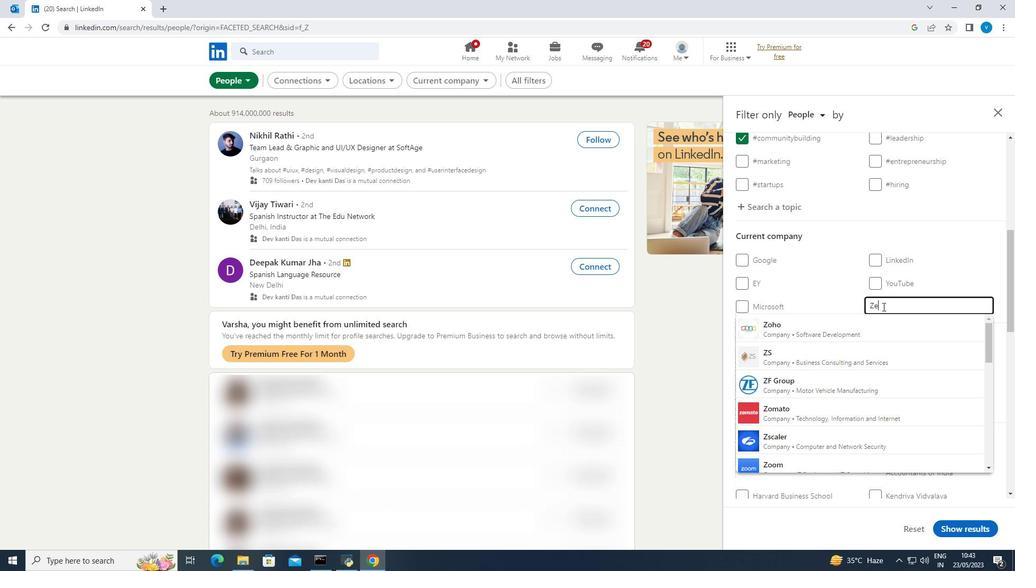 
Action: Mouse moved to (884, 297)
Screenshot: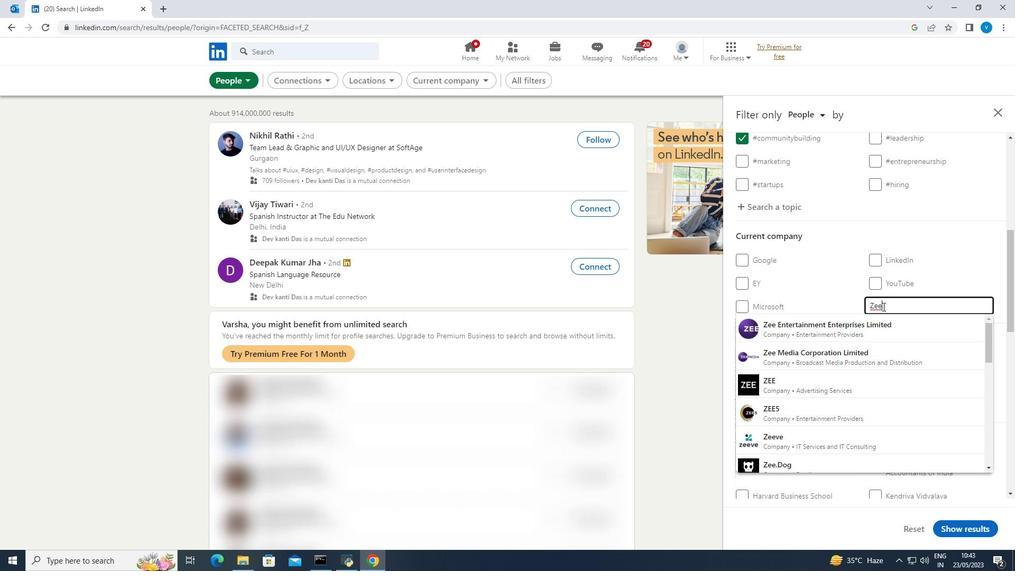 
Action: Key pressed <Key.space>
Screenshot: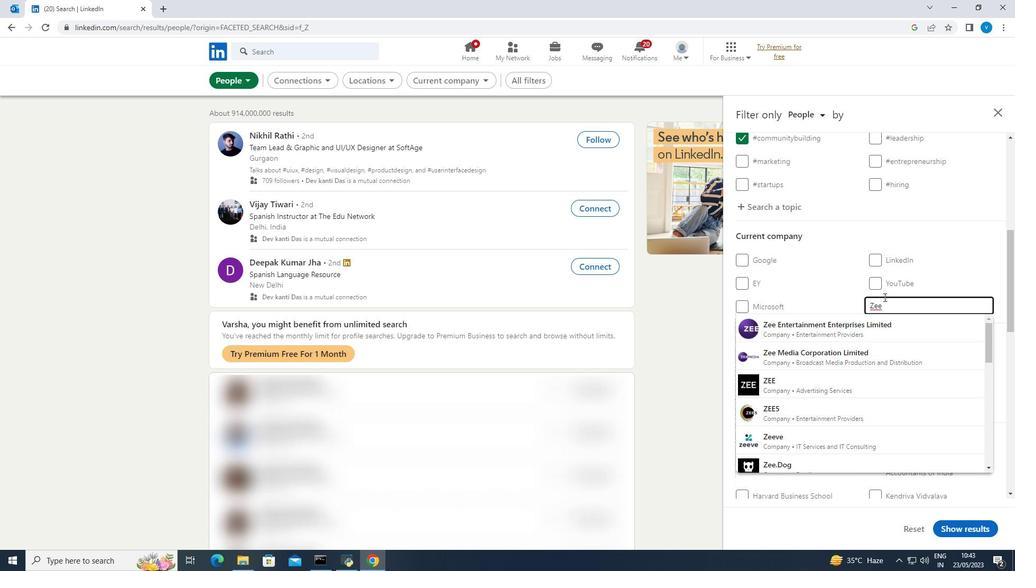 
Action: Mouse moved to (862, 327)
Screenshot: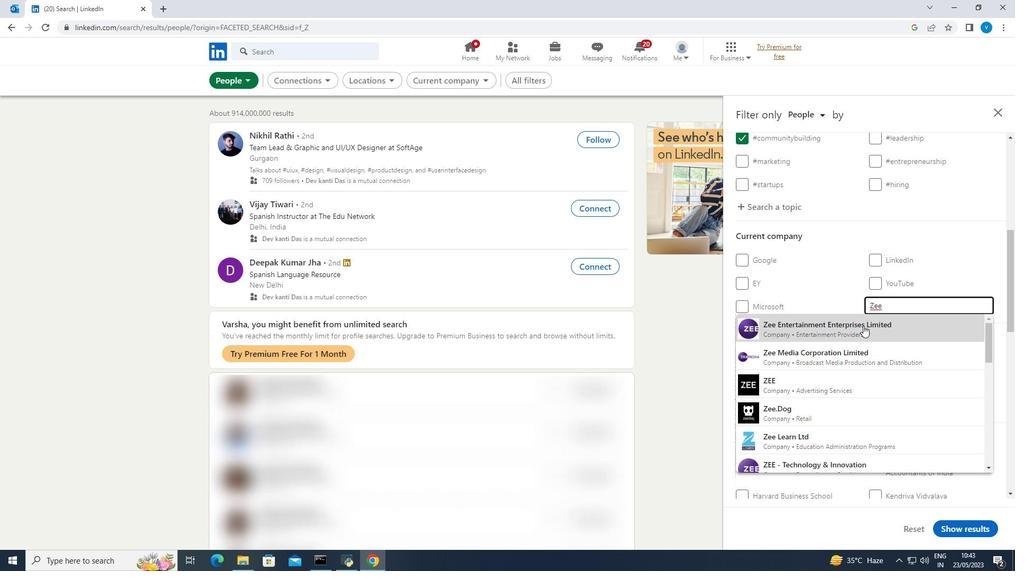 
Action: Mouse pressed left at (862, 327)
Screenshot: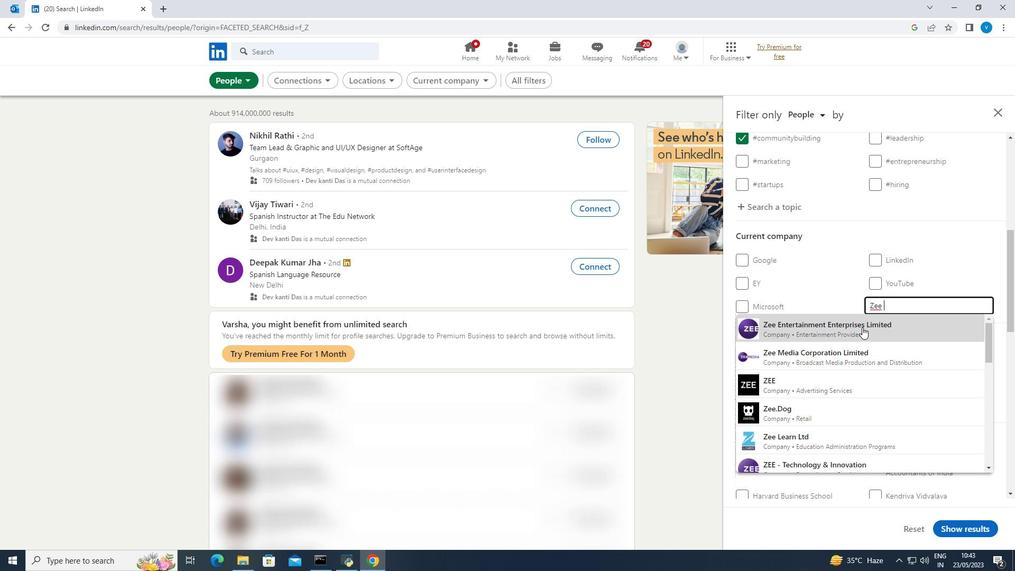 
Action: Mouse moved to (861, 327)
Screenshot: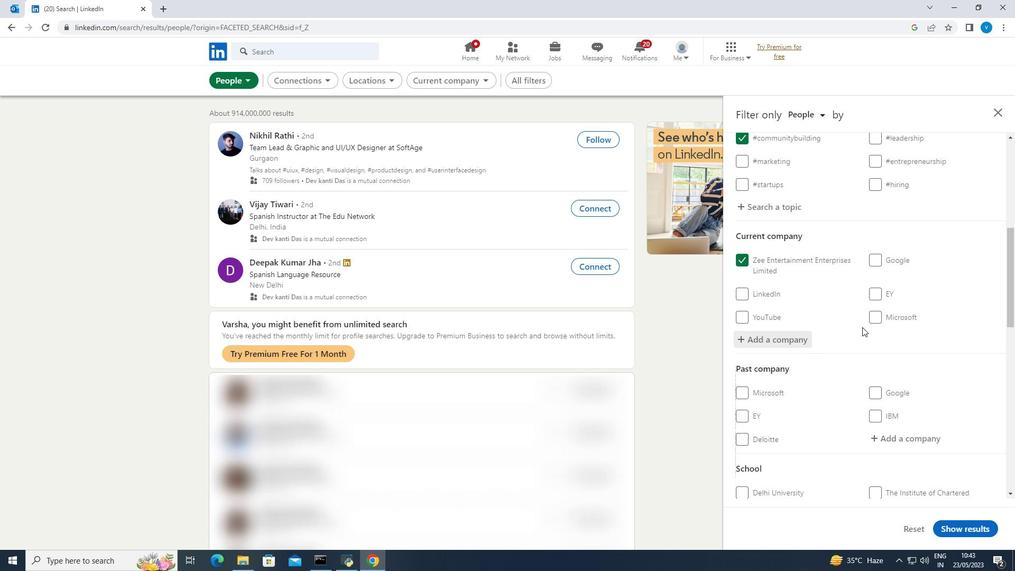 
Action: Mouse scrolled (861, 326) with delta (0, 0)
Screenshot: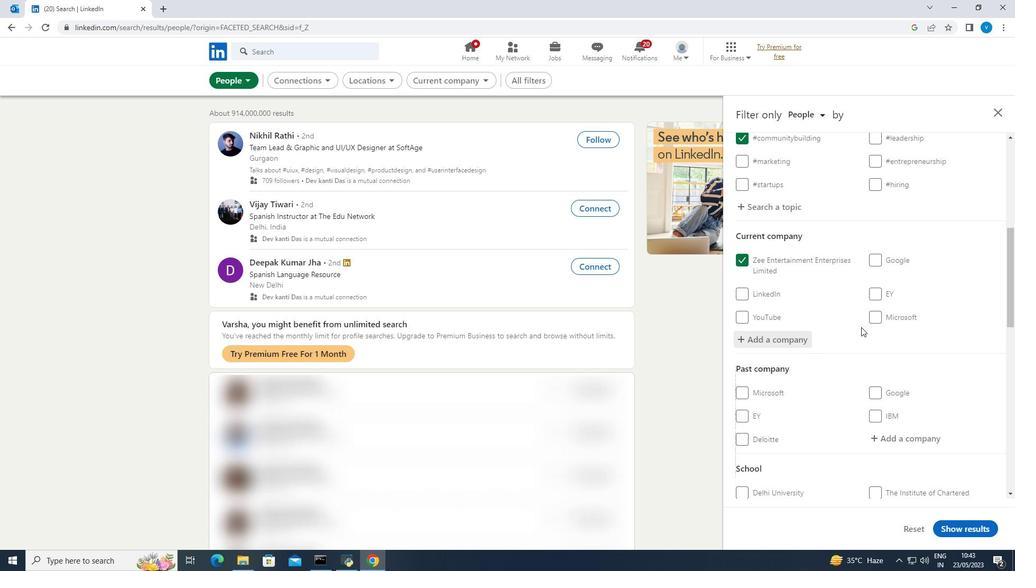 
Action: Mouse scrolled (861, 326) with delta (0, 0)
Screenshot: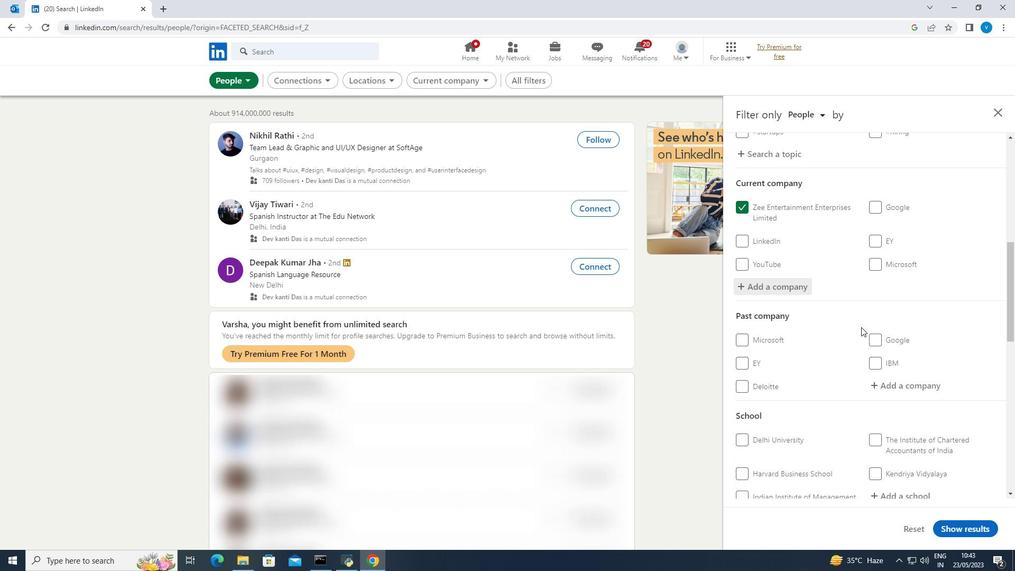 
Action: Mouse moved to (861, 323)
Screenshot: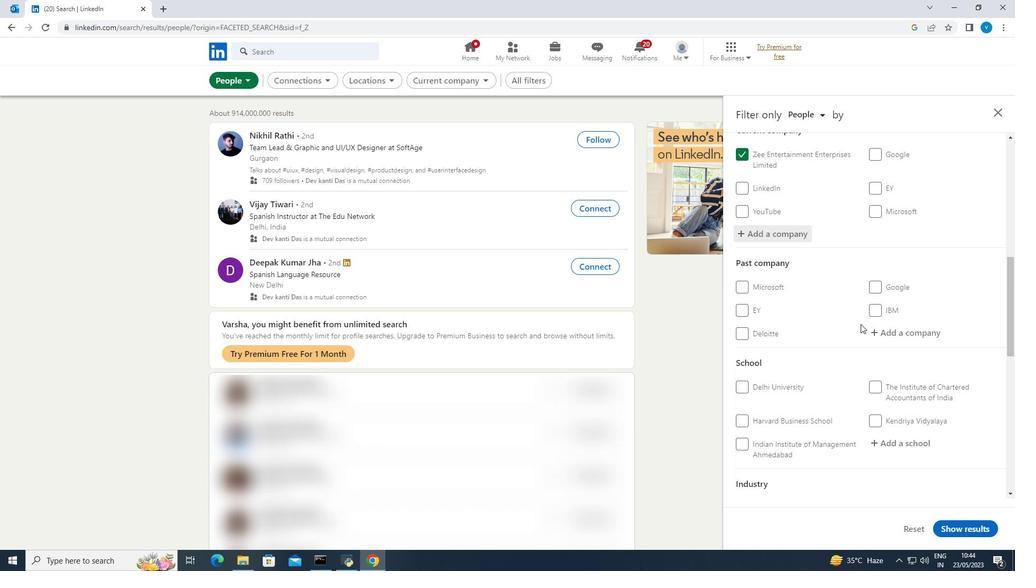 
Action: Mouse scrolled (861, 322) with delta (0, 0)
Screenshot: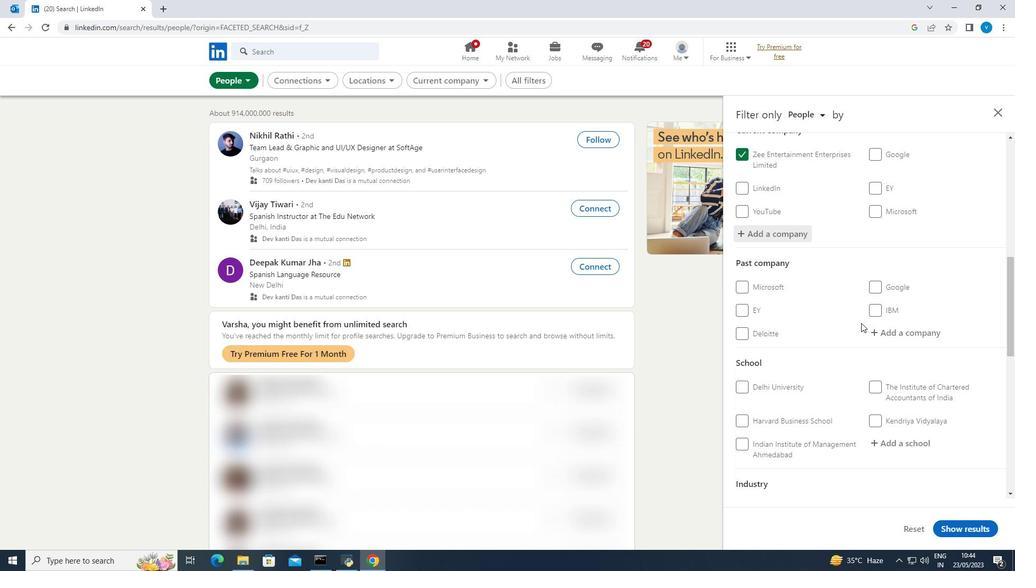 
Action: Mouse moved to (855, 316)
Screenshot: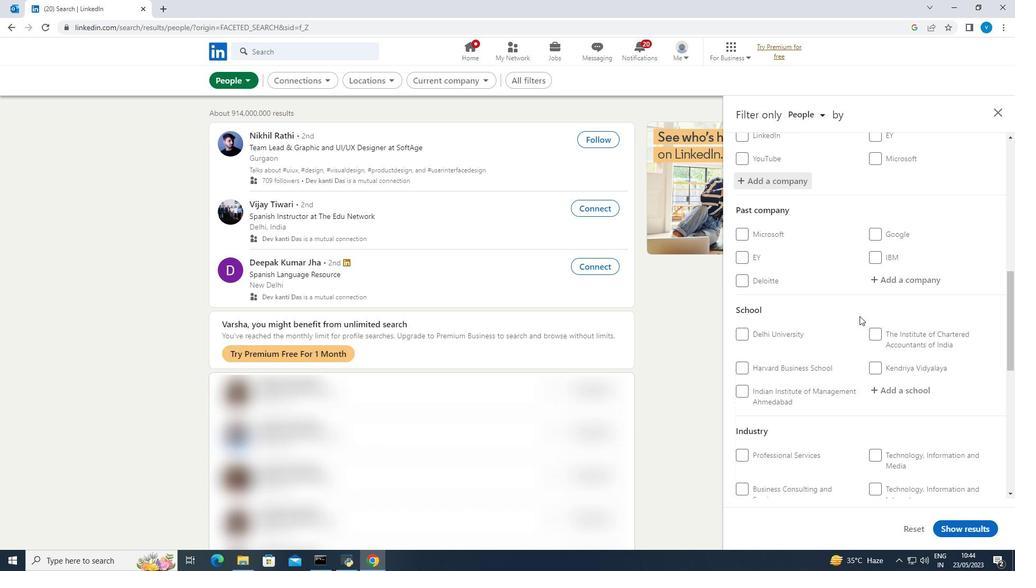 
Action: Mouse scrolled (855, 316) with delta (0, 0)
Screenshot: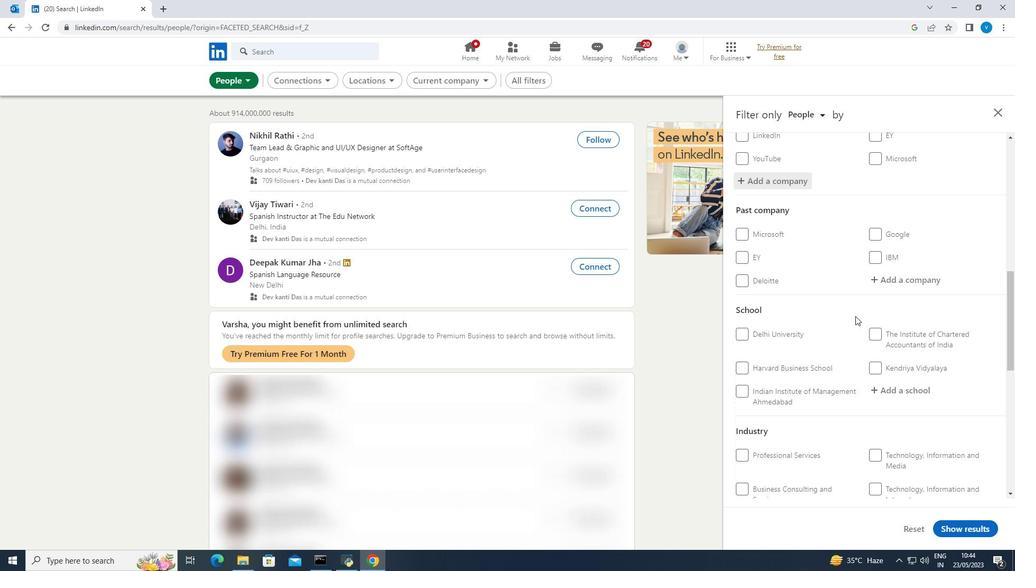 
Action: Mouse scrolled (855, 315) with delta (0, 0)
Screenshot: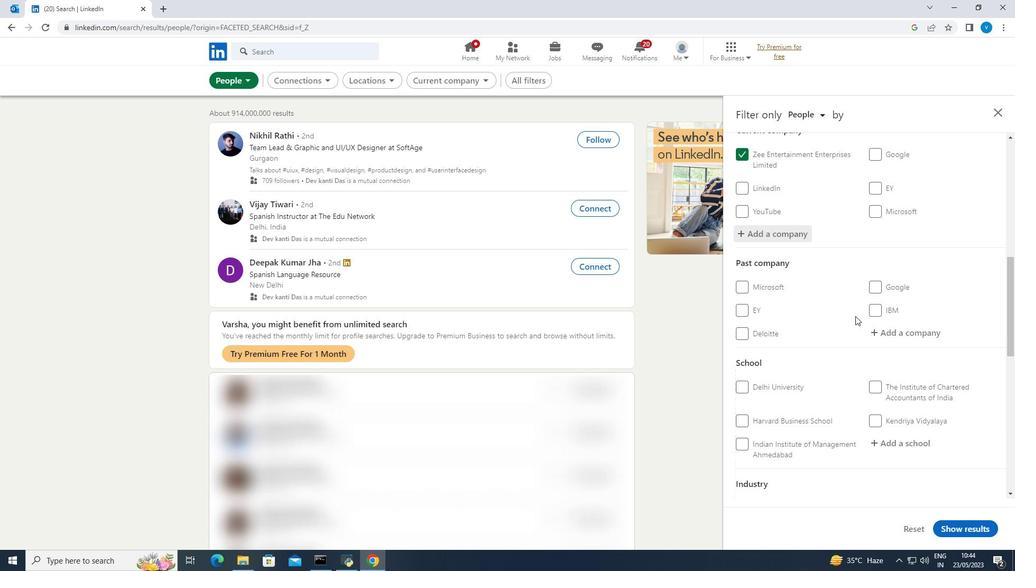 
Action: Mouse moved to (855, 317)
Screenshot: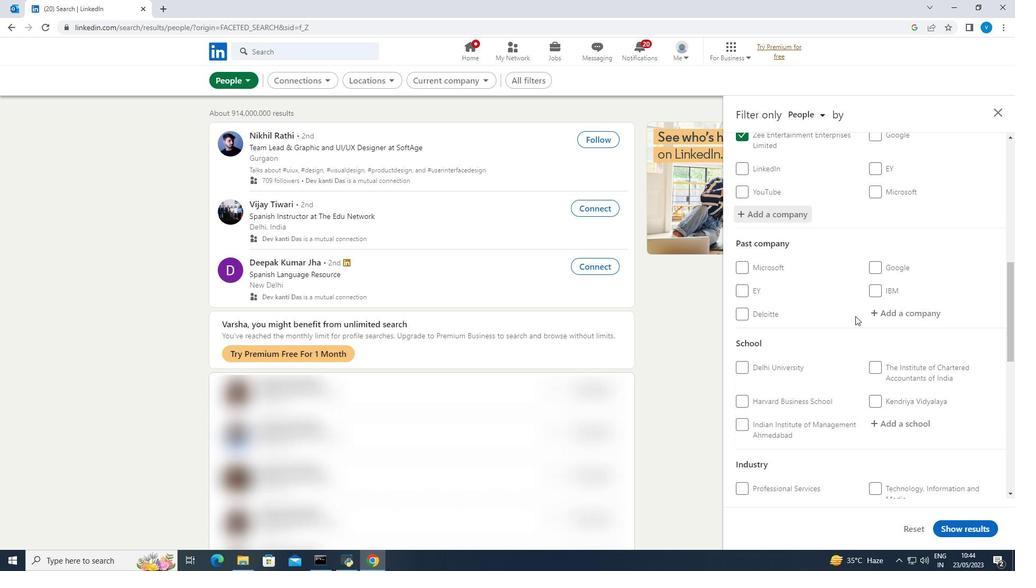 
Action: Mouse scrolled (855, 316) with delta (0, 0)
Screenshot: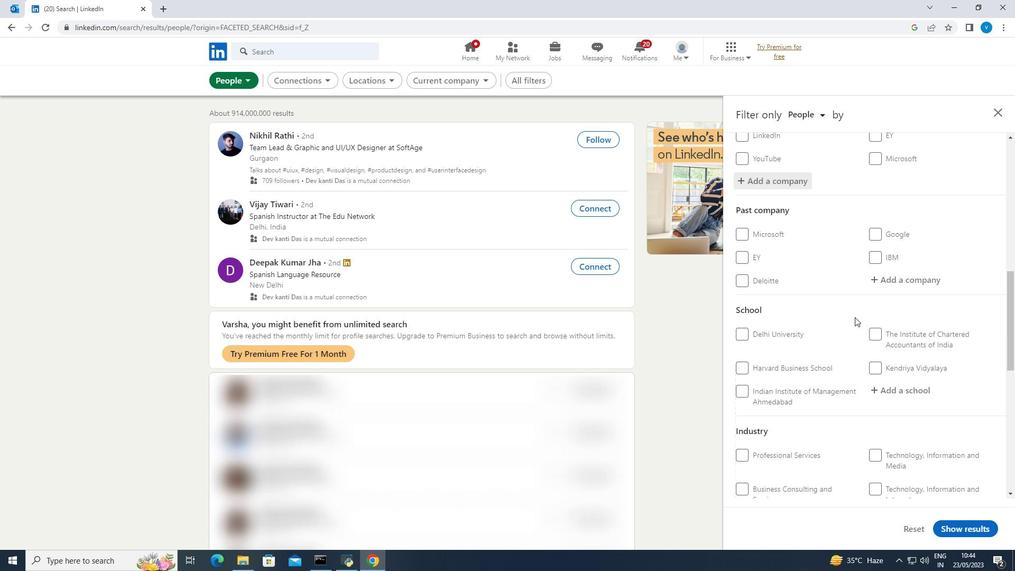 
Action: Mouse scrolled (855, 316) with delta (0, 0)
Screenshot: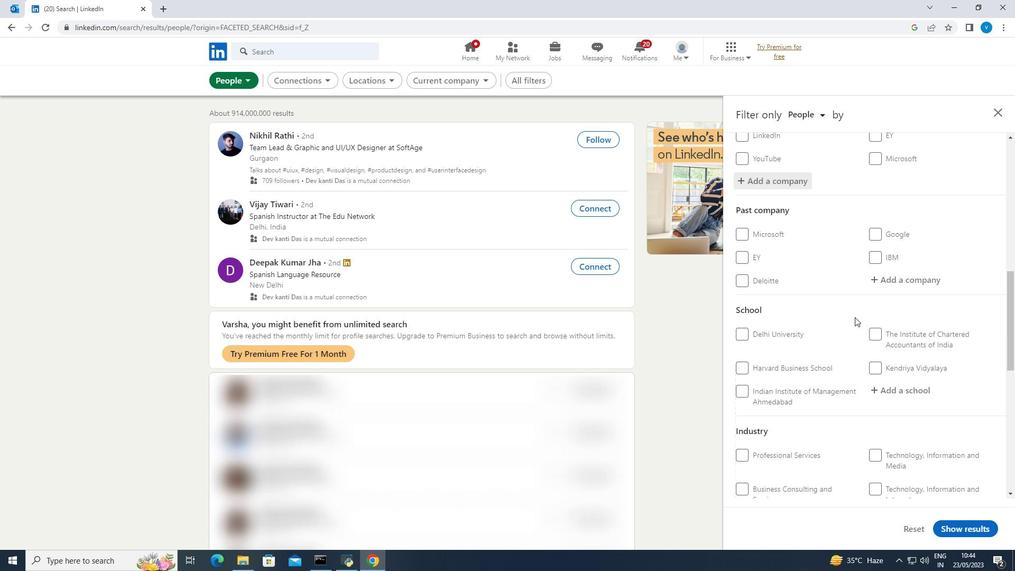 
Action: Mouse moved to (898, 280)
Screenshot: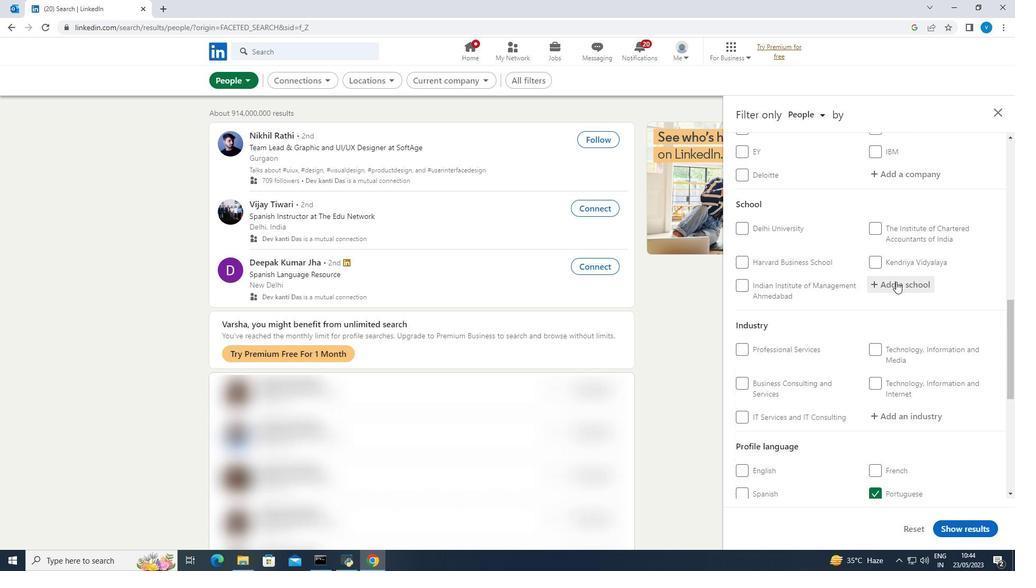 
Action: Mouse pressed left at (898, 280)
Screenshot: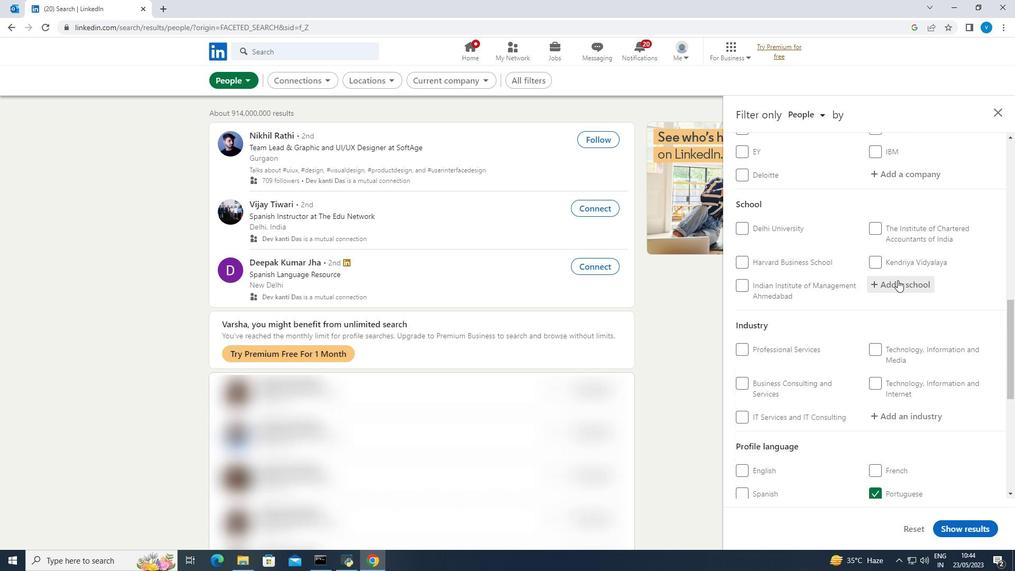 
Action: Key pressed <Key.shift><Key.shift><Key.shift><Key.shift><Key.shift><Key.shift>Indian<Key.space><Key.shift>Institute<Key.space>of<Key.space><Key.shift><Key.shift><Key.shift><Key.shift>Materials
Screenshot: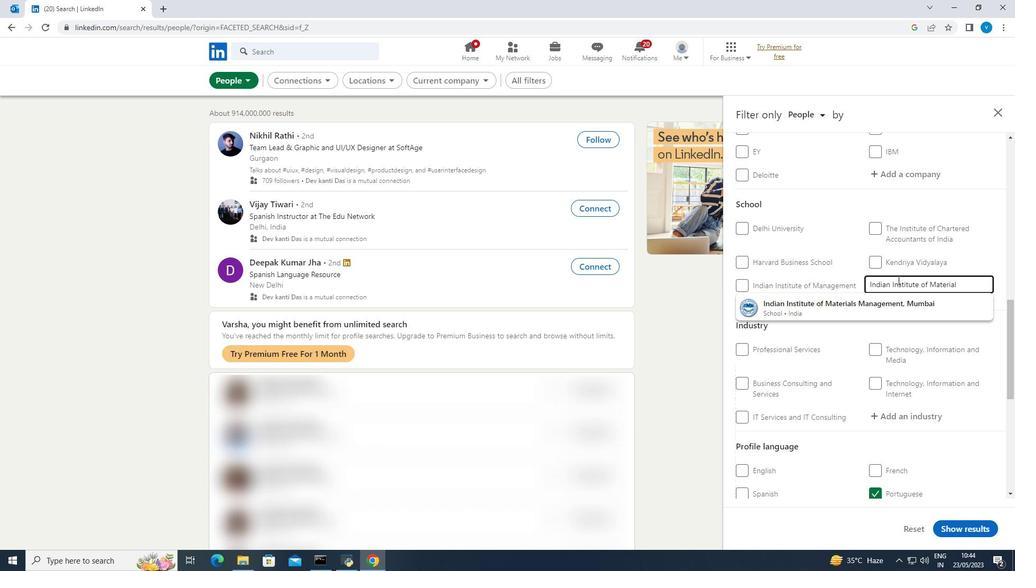 
Action: Mouse moved to (847, 307)
Screenshot: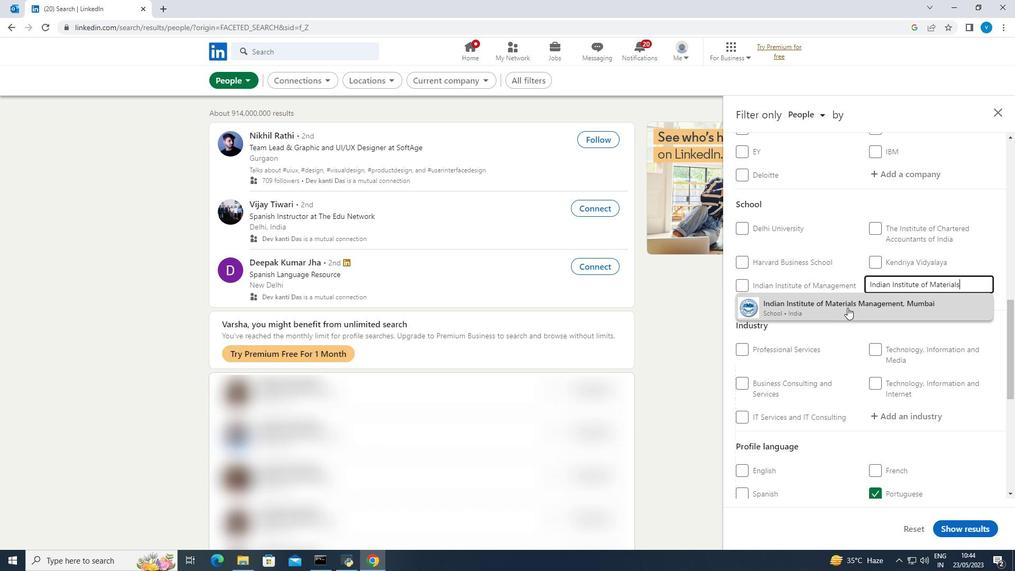 
Action: Mouse pressed left at (847, 307)
Screenshot: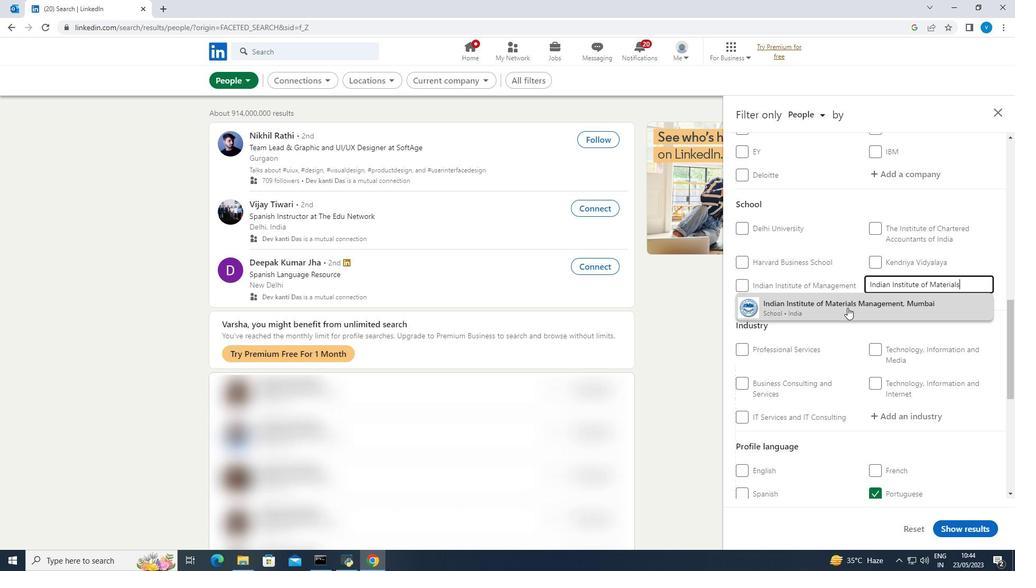 
Action: Mouse moved to (848, 304)
Screenshot: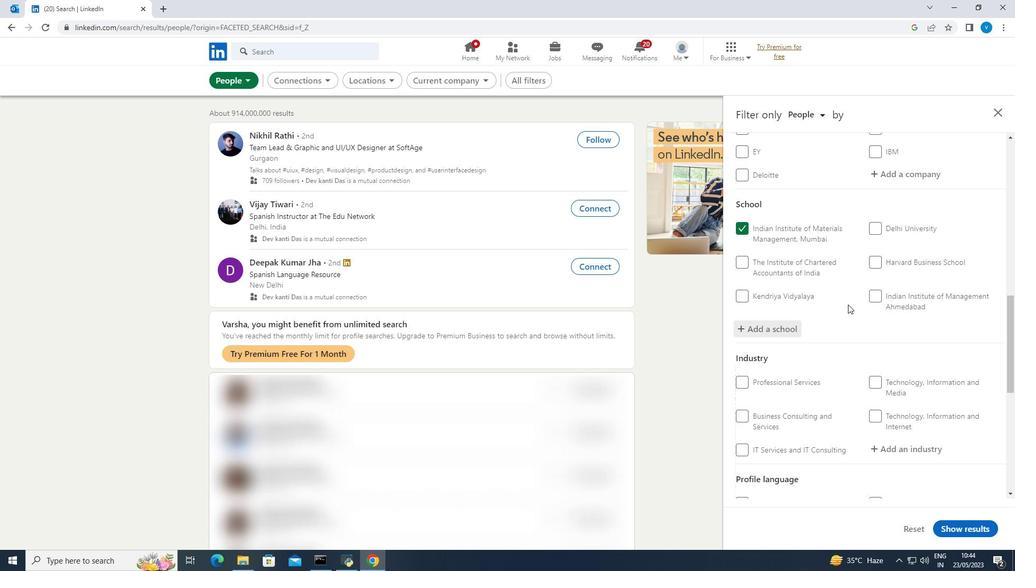 
Action: Mouse scrolled (848, 303) with delta (0, 0)
Screenshot: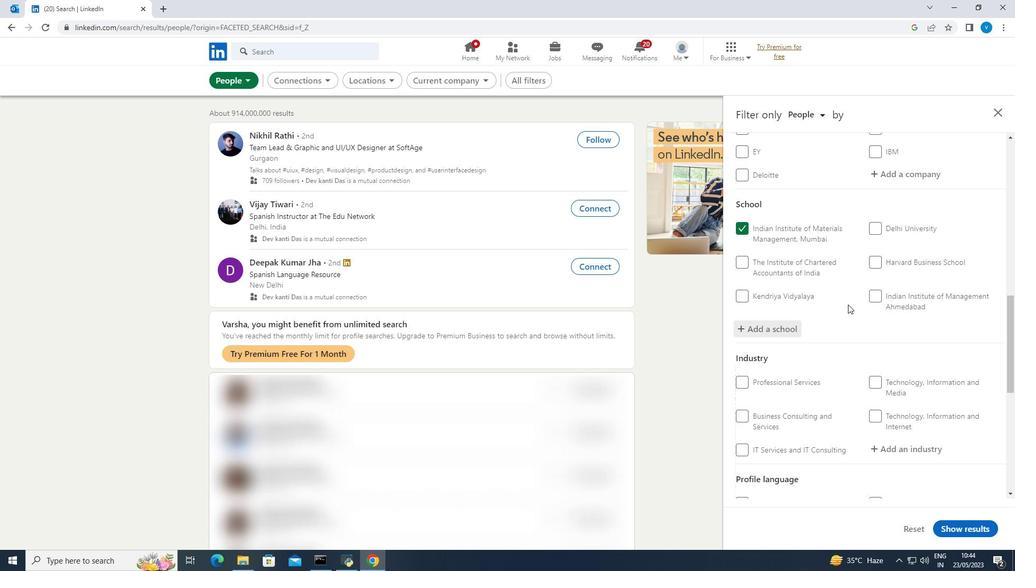 
Action: Mouse moved to (848, 304)
Screenshot: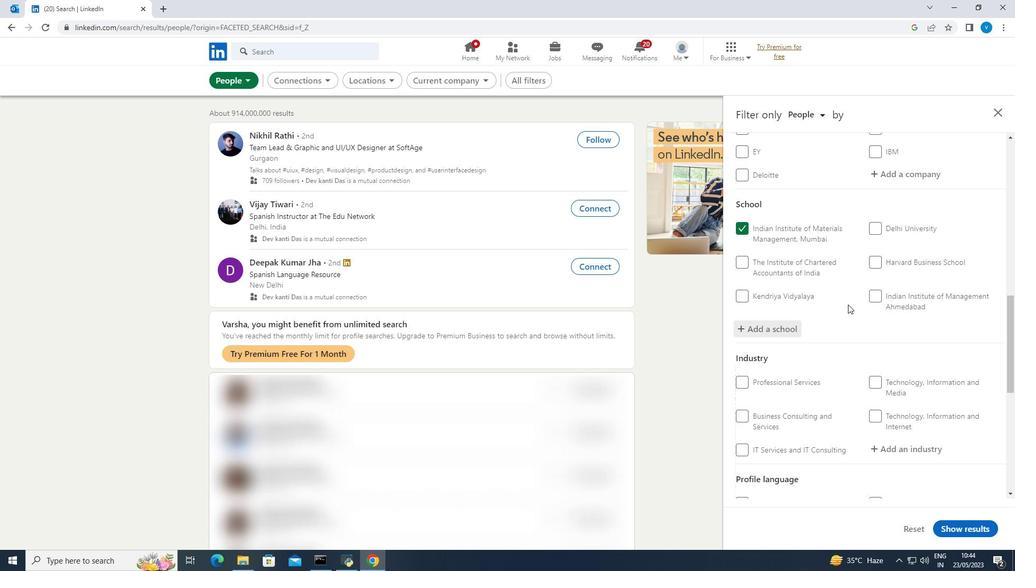 
Action: Mouse scrolled (848, 303) with delta (0, 0)
Screenshot: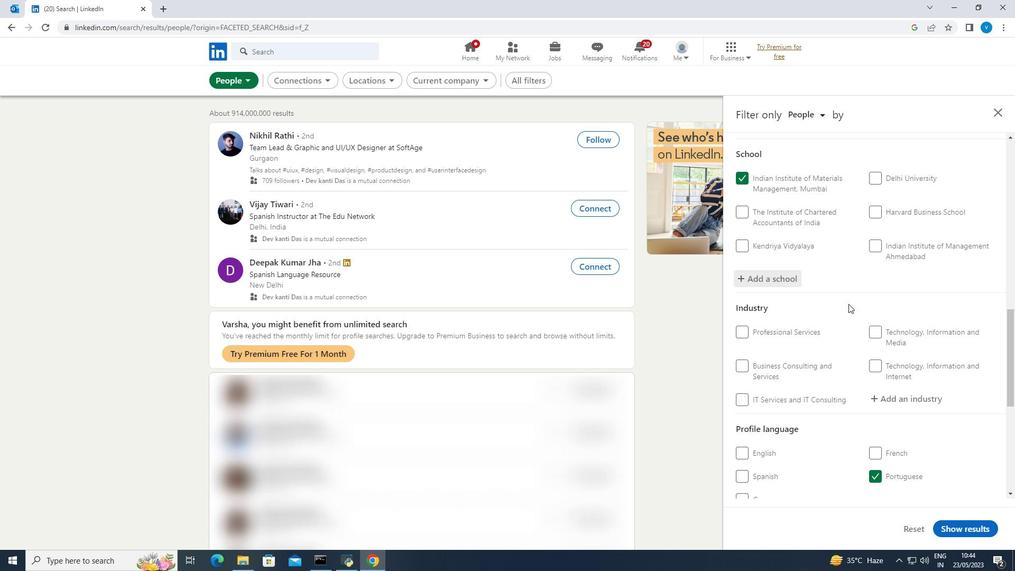 
Action: Mouse scrolled (848, 303) with delta (0, 0)
Screenshot: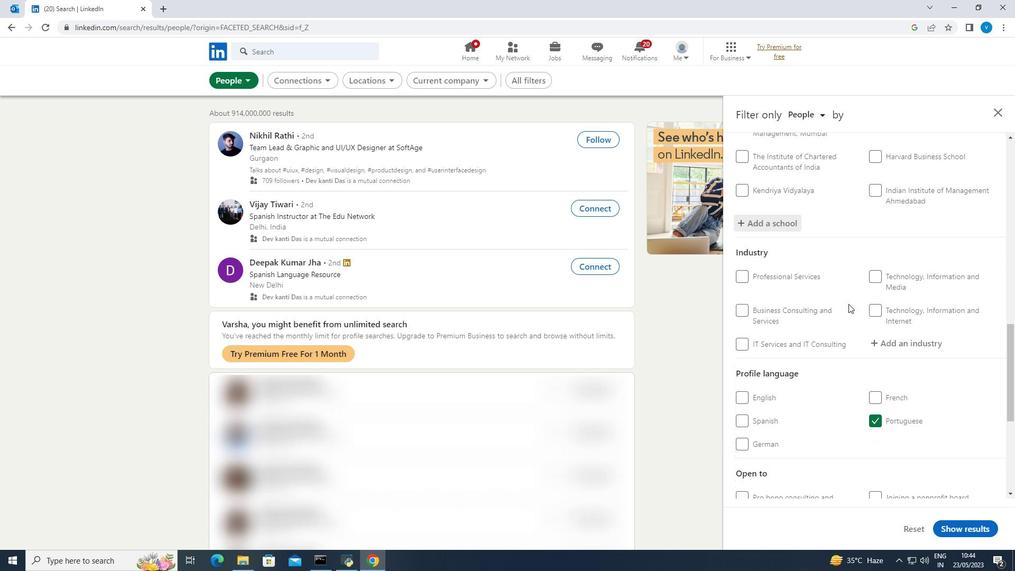 
Action: Mouse moved to (881, 292)
Screenshot: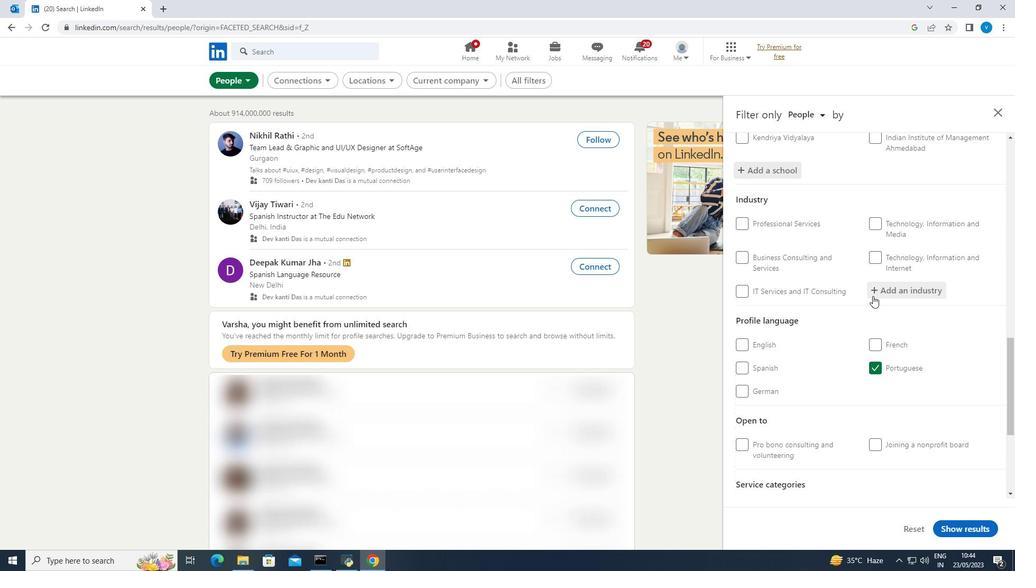 
Action: Mouse pressed left at (881, 292)
Screenshot: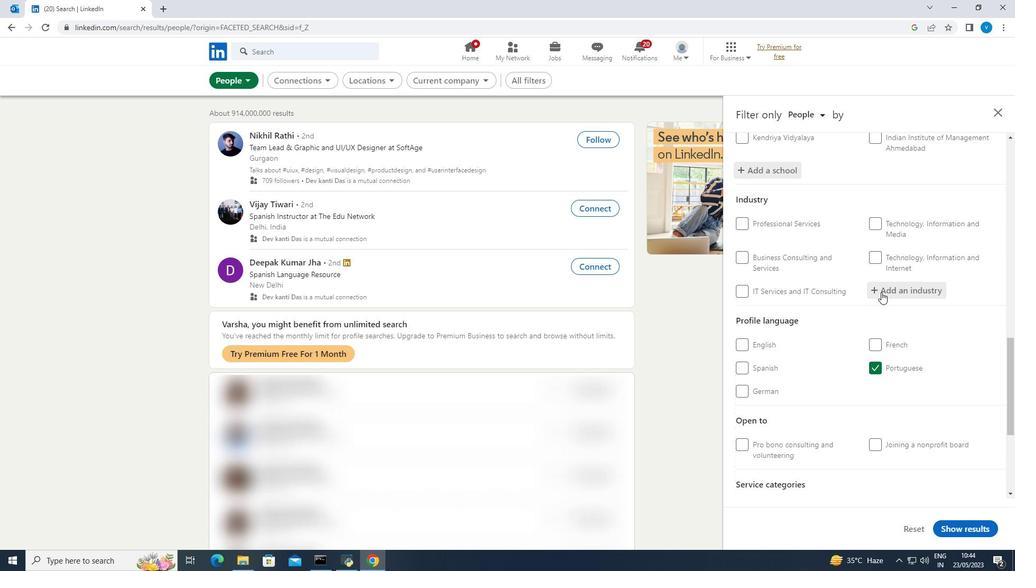 
Action: Key pressed <Key.shift><Key.shift><Key.shift><Key.shift><Key.shift><Key.shift><Key.shift><Key.shift>Fossil
Screenshot: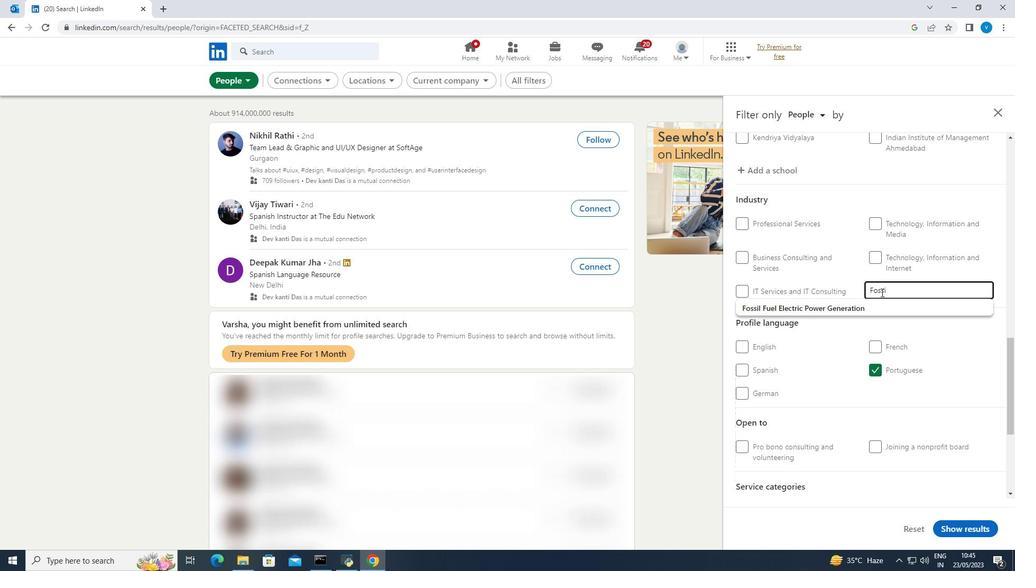 
Action: Mouse moved to (850, 310)
Screenshot: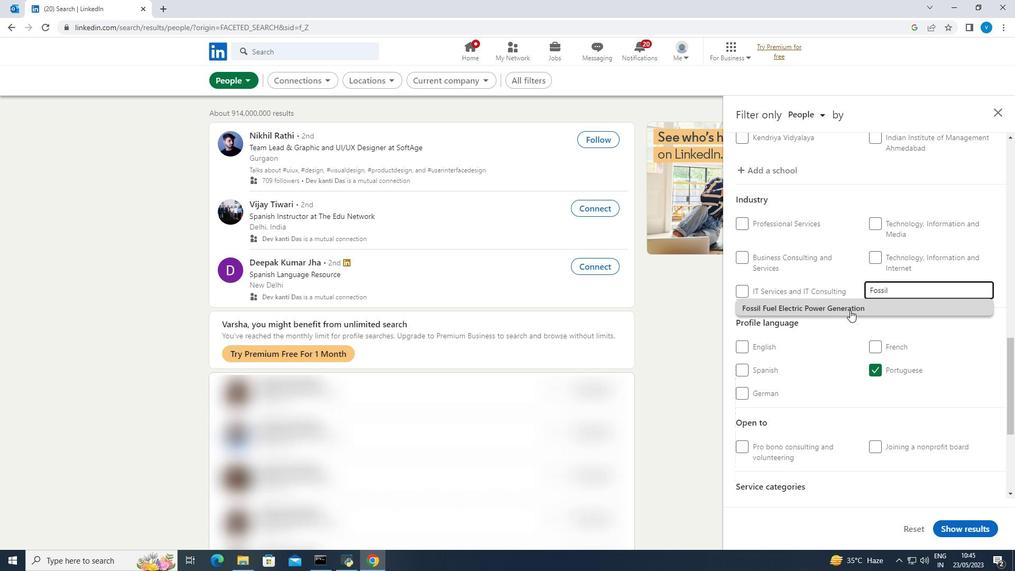 
Action: Mouse pressed left at (850, 310)
Screenshot: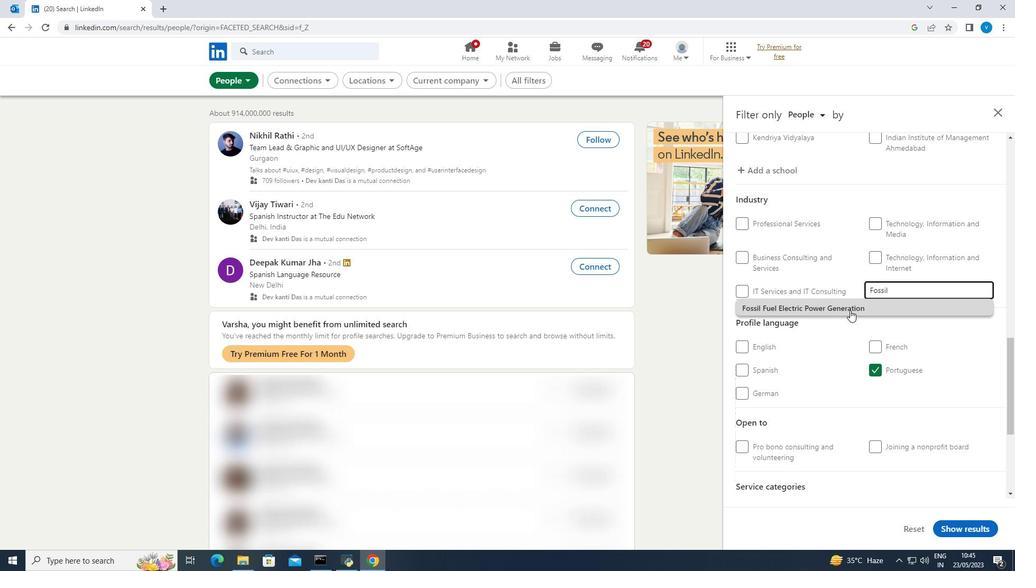 
Action: Mouse moved to (855, 312)
Screenshot: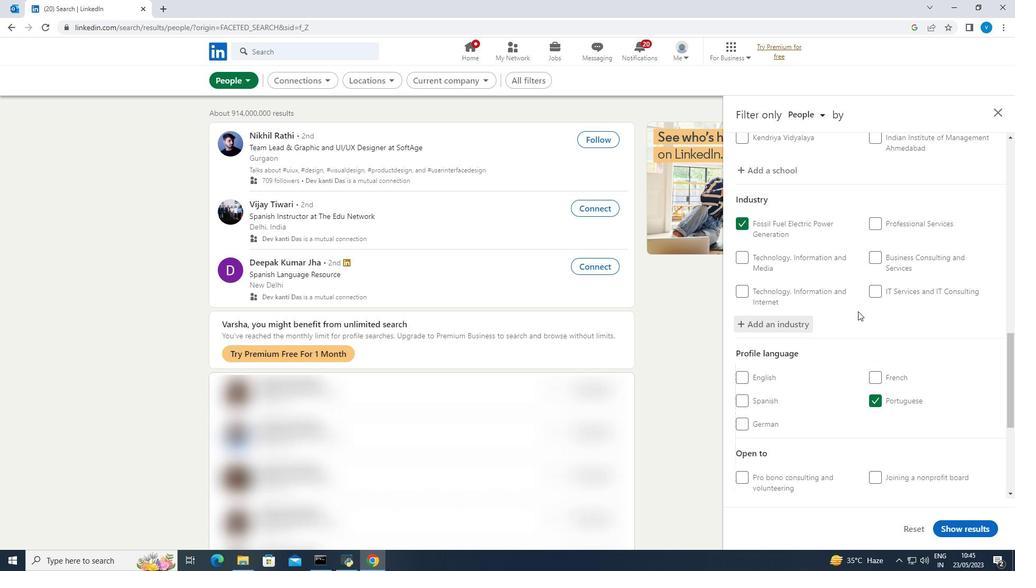 
Action: Mouse scrolled (855, 311) with delta (0, 0)
Screenshot: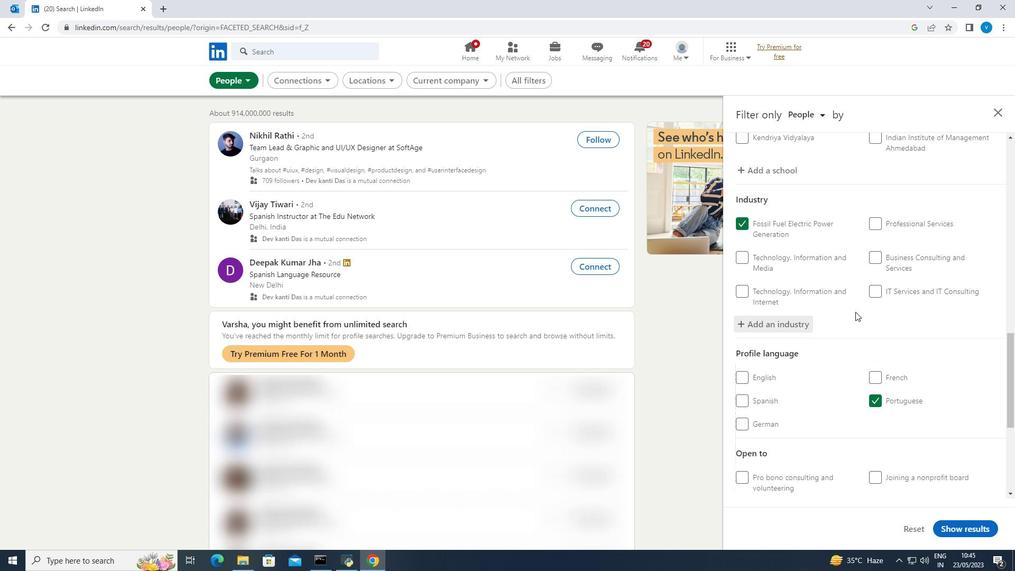 
Action: Mouse scrolled (855, 311) with delta (0, 0)
Screenshot: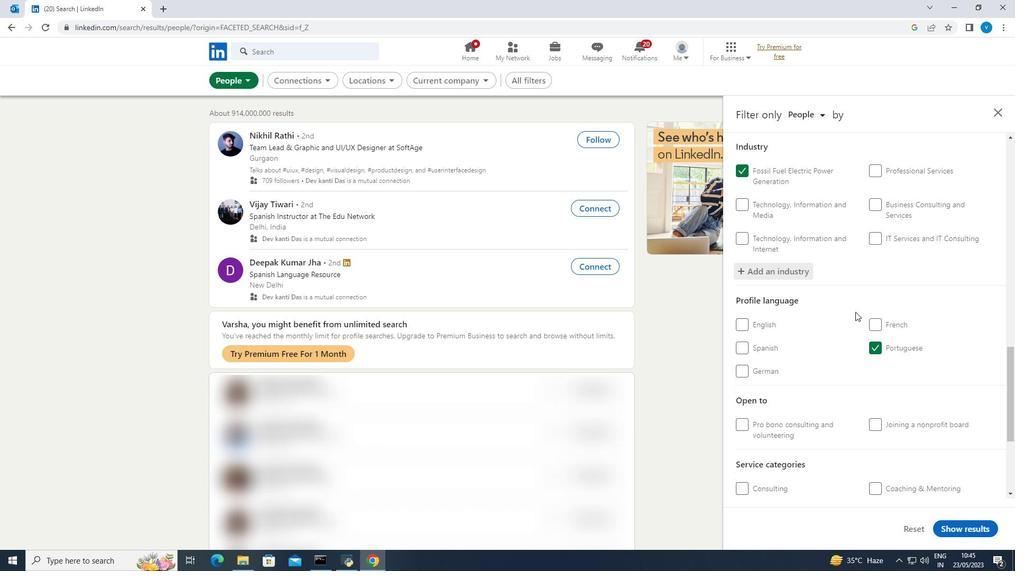 
Action: Mouse scrolled (855, 312) with delta (0, 0)
Screenshot: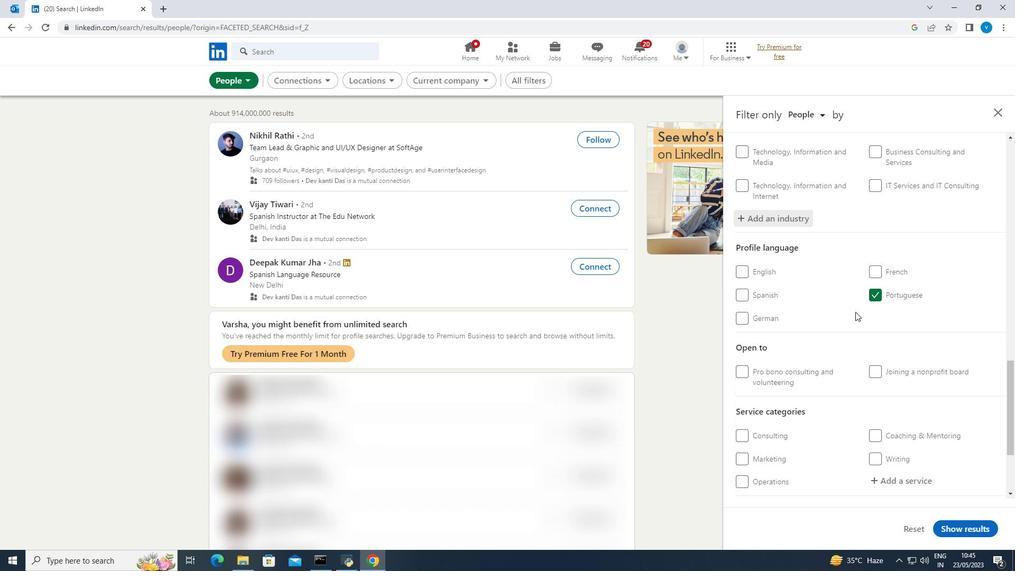 
Action: Mouse scrolled (855, 311) with delta (0, 0)
Screenshot: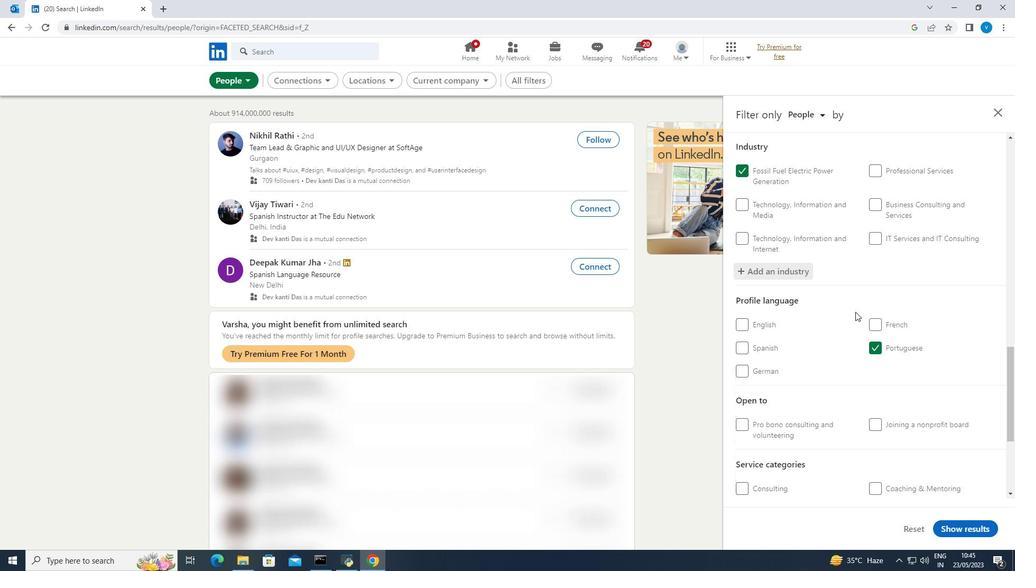 
Action: Mouse scrolled (855, 311) with delta (0, 0)
Screenshot: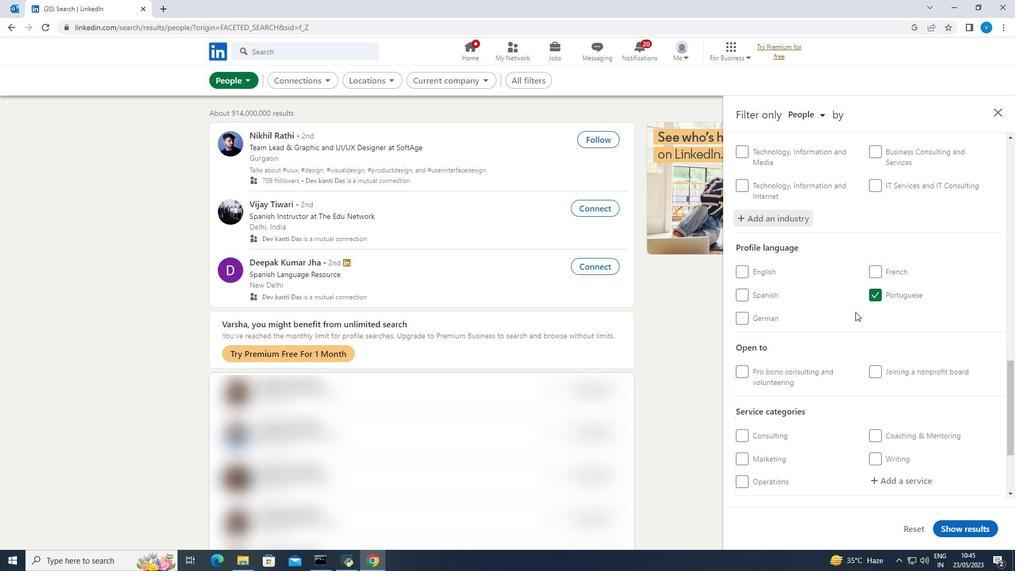 
Action: Mouse scrolled (855, 311) with delta (0, 0)
Screenshot: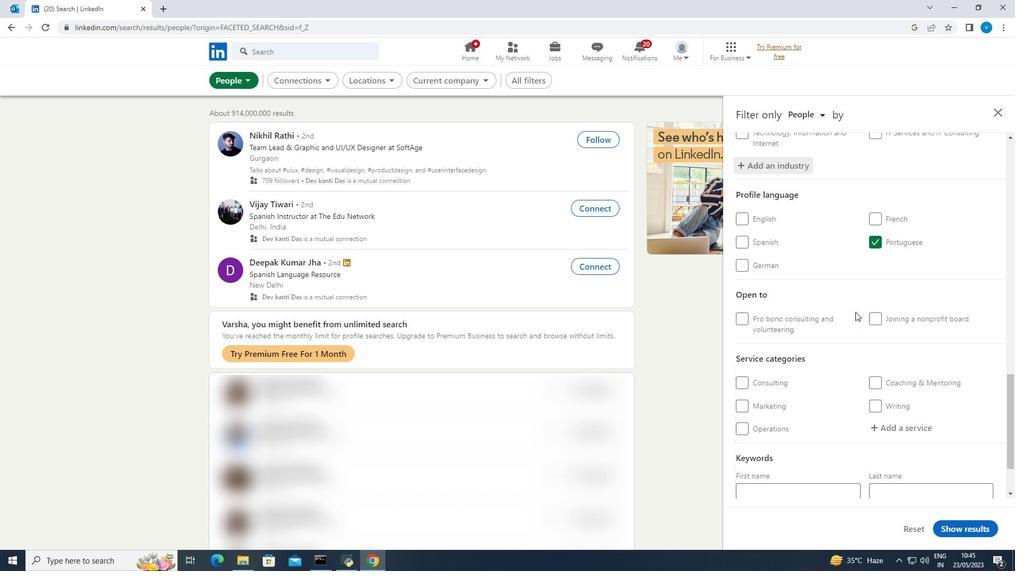 
Action: Mouse moved to (887, 371)
Screenshot: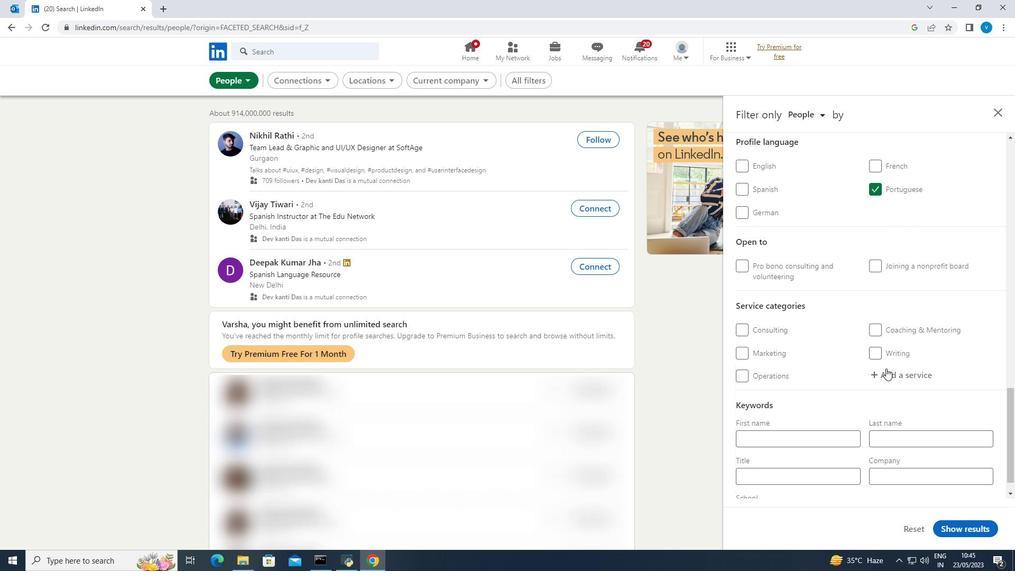
Action: Mouse pressed left at (887, 371)
Screenshot: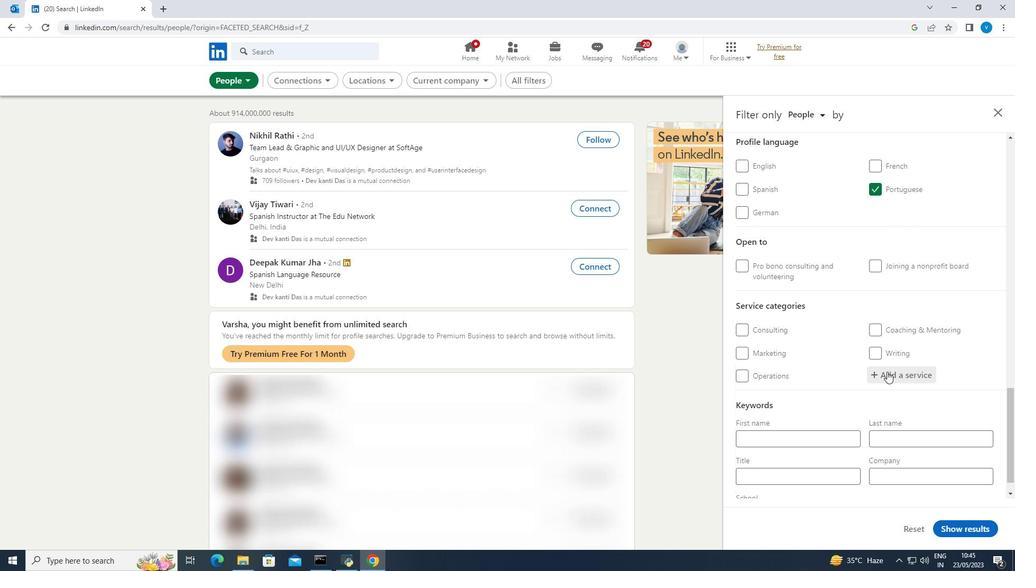 
Action: Mouse moved to (888, 371)
Screenshot: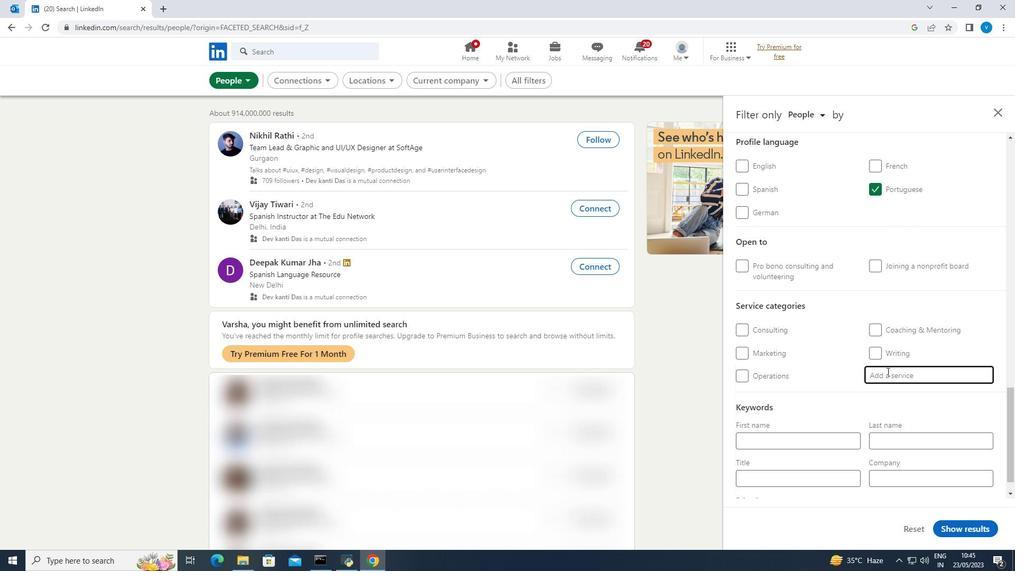 
Action: Key pressed <Key.shift><Key.shift><Key.shift>Headshot
Screenshot: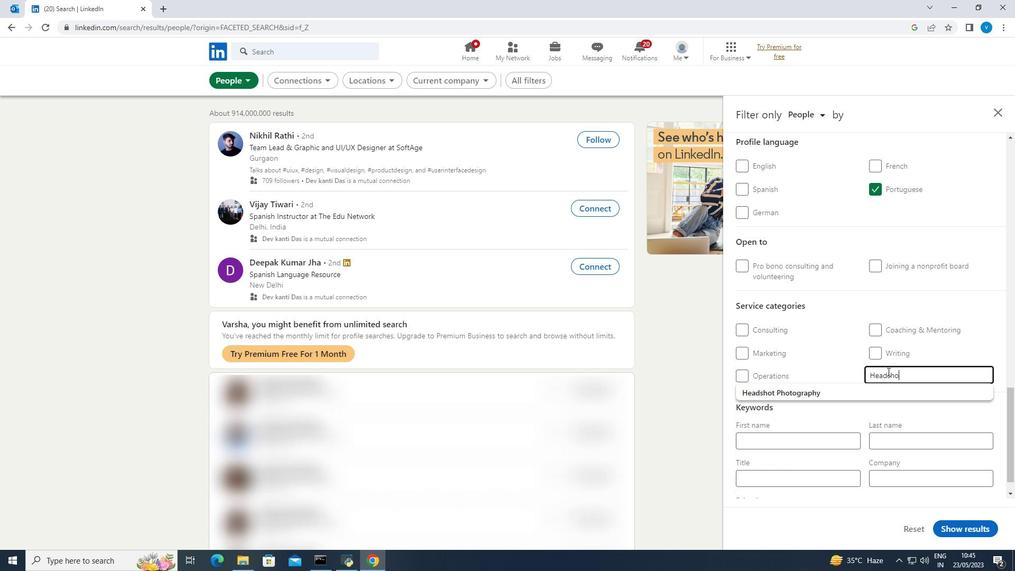 
Action: Mouse moved to (837, 394)
Screenshot: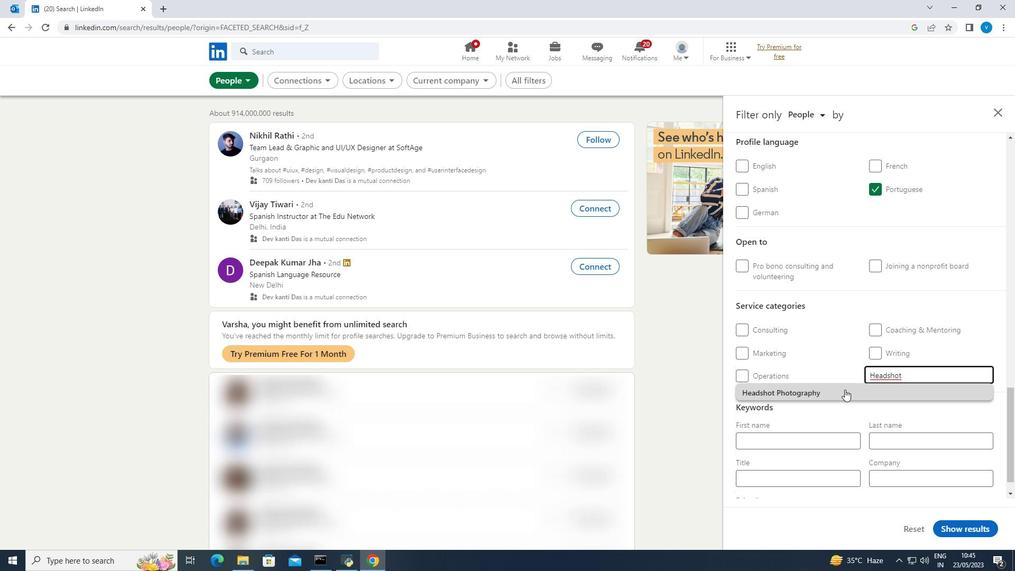 
Action: Mouse pressed left at (837, 394)
Screenshot: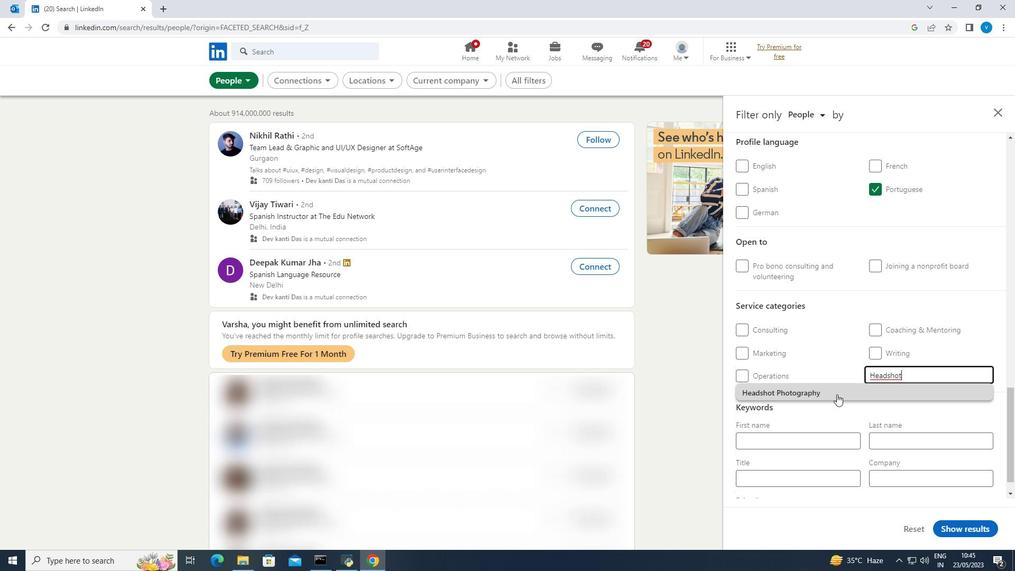 
Action: Mouse scrolled (837, 394) with delta (0, 0)
Screenshot: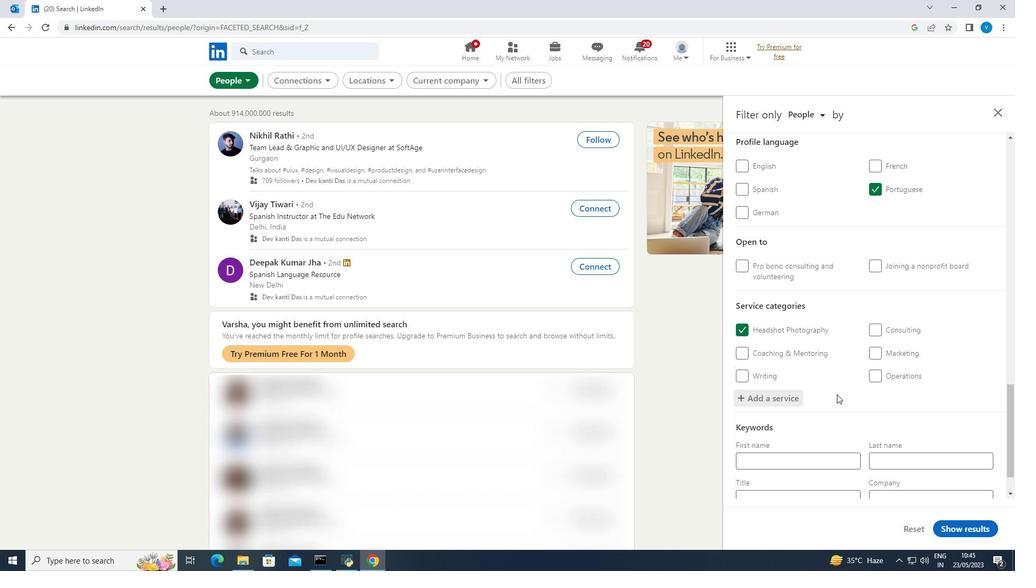 
Action: Mouse scrolled (837, 394) with delta (0, 0)
Screenshot: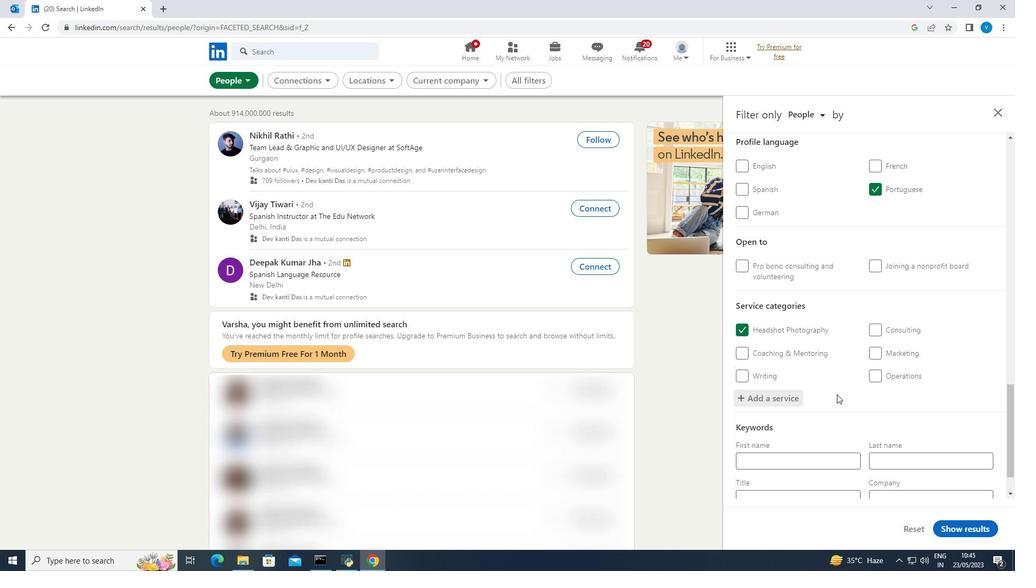 
Action: Mouse moved to (820, 450)
Screenshot: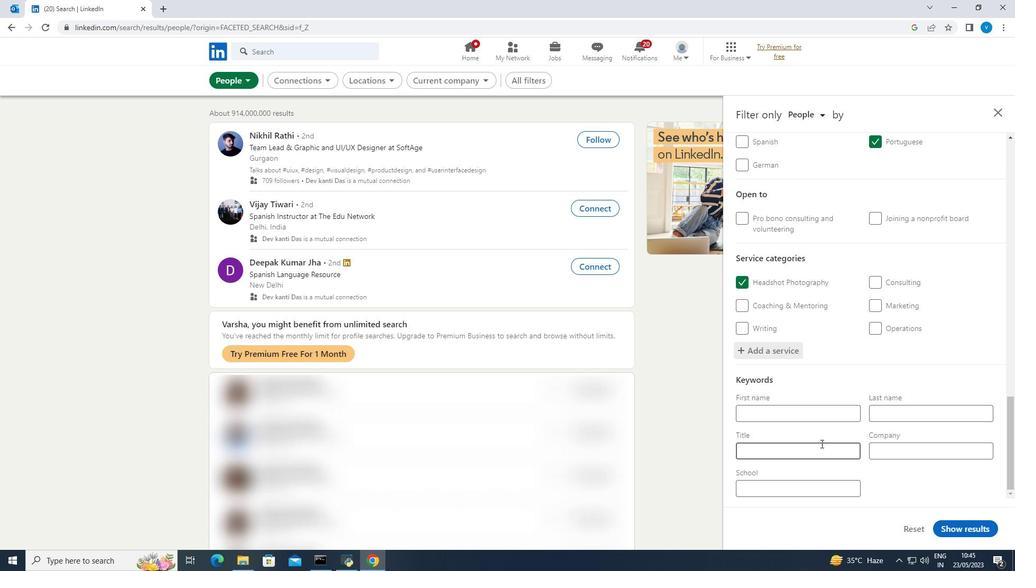 
Action: Mouse pressed left at (820, 450)
Screenshot: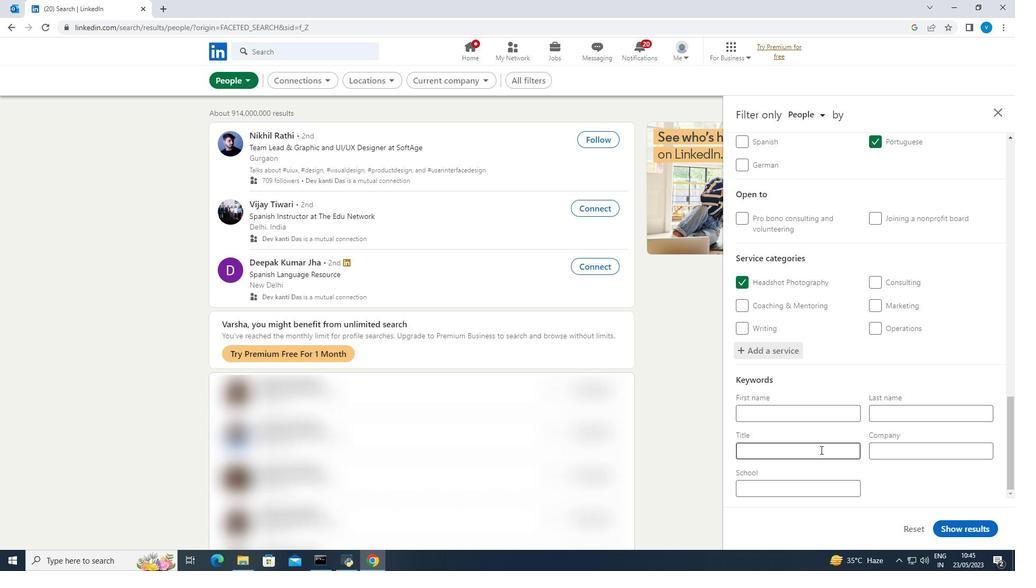 
Action: Key pressed <Key.shift>Parking<Key.space><Key.shift>Attendant
Screenshot: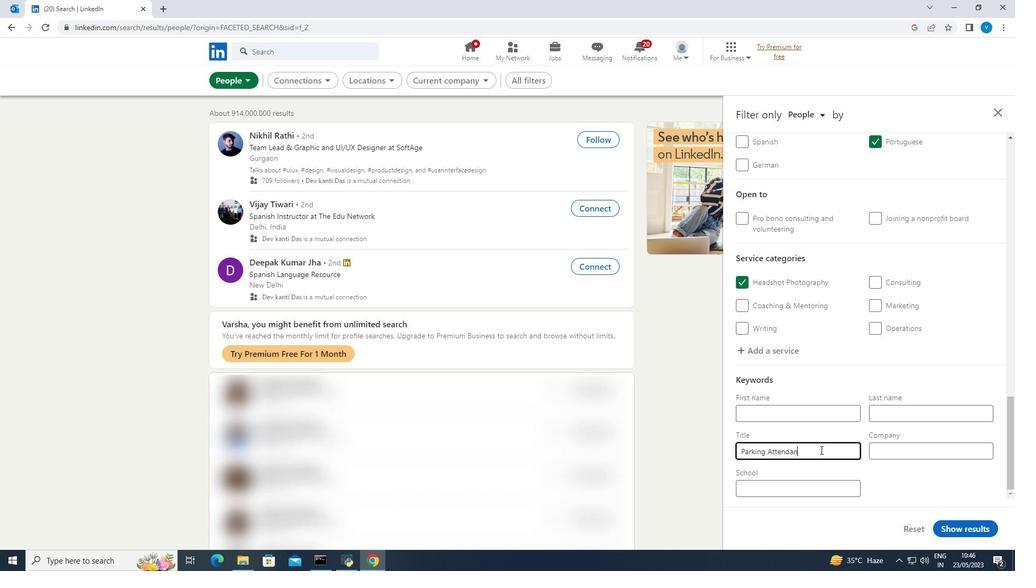 
Action: Mouse moved to (945, 529)
Screenshot: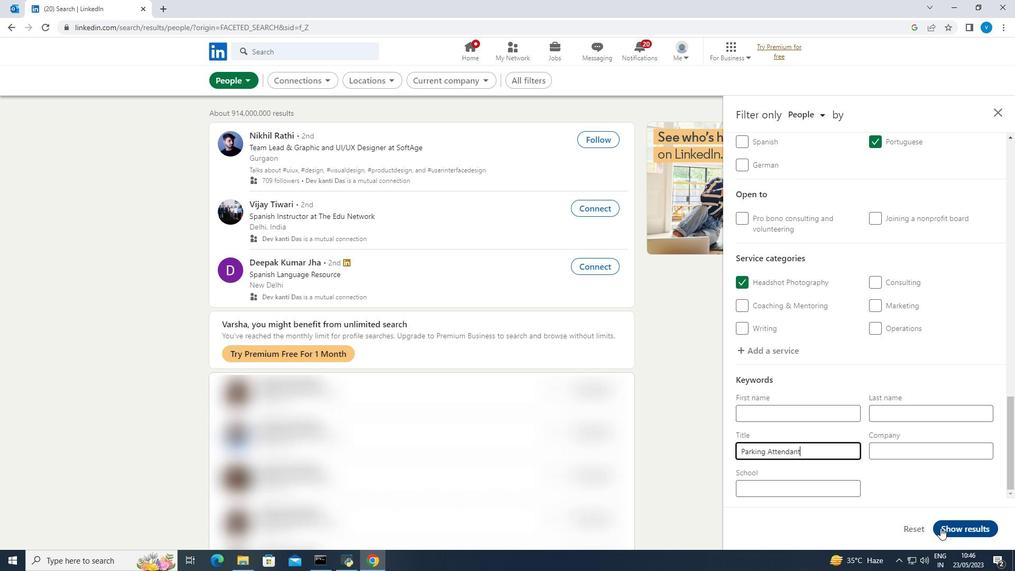 
Action: Mouse pressed left at (945, 529)
Screenshot: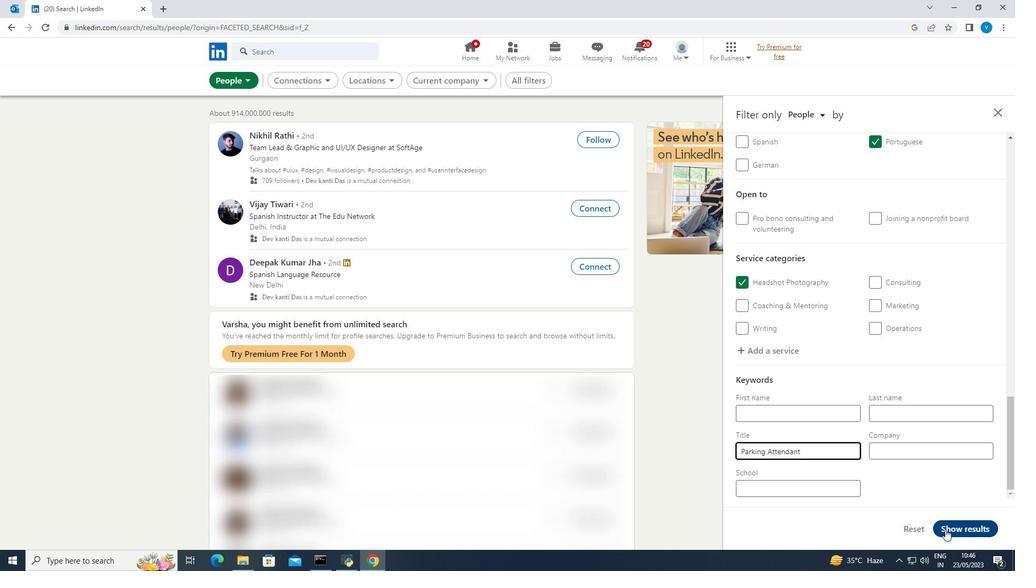 
Action: Mouse moved to (936, 522)
Screenshot: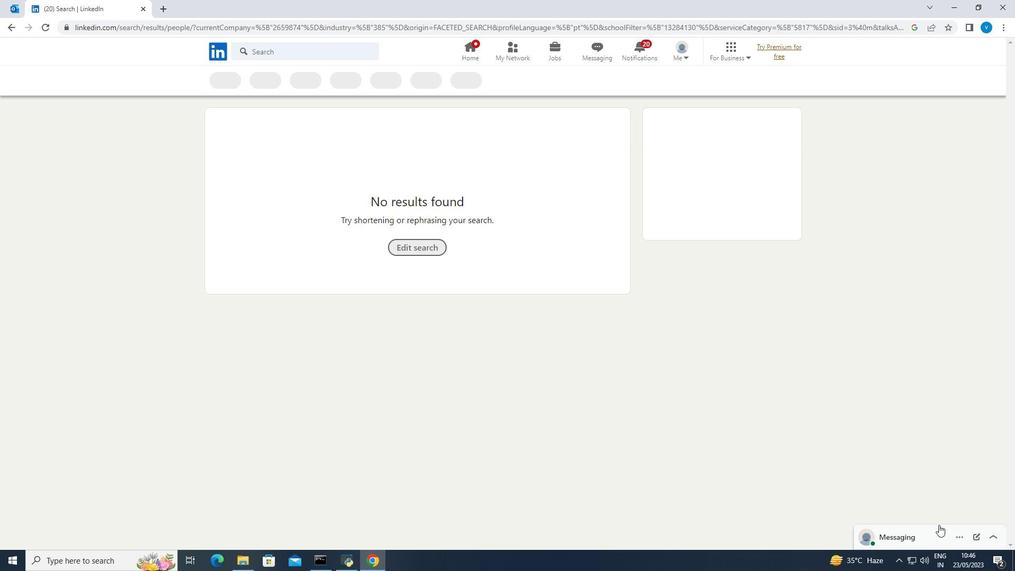 
